 Task: Look for space in San Juan, Costa Rica from 6th June, 2023 to 8th June, 2023 for 2 adults in price range Rs.7000 to Rs.12000. Place can be private room with 1  bedroom having 2 beds and 1 bathroom. Property type can be house, flat, guest house. Booking option can be shelf check-in. Required host language is English.
Action: Mouse moved to (468, 93)
Screenshot: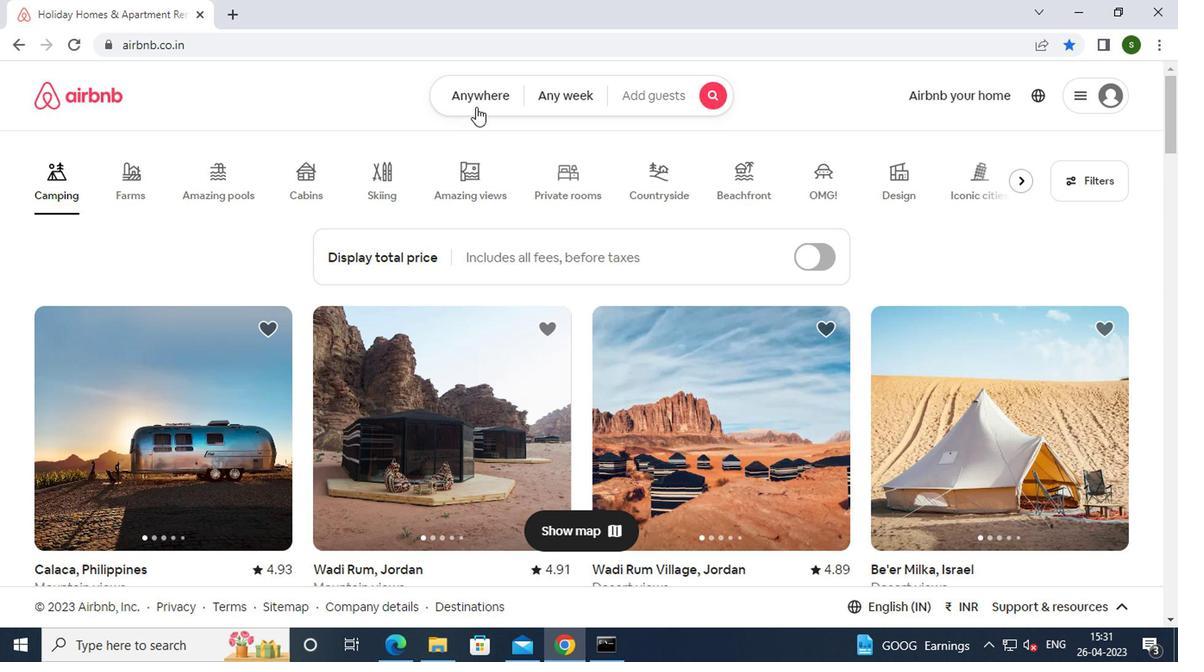 
Action: Mouse pressed left at (468, 93)
Screenshot: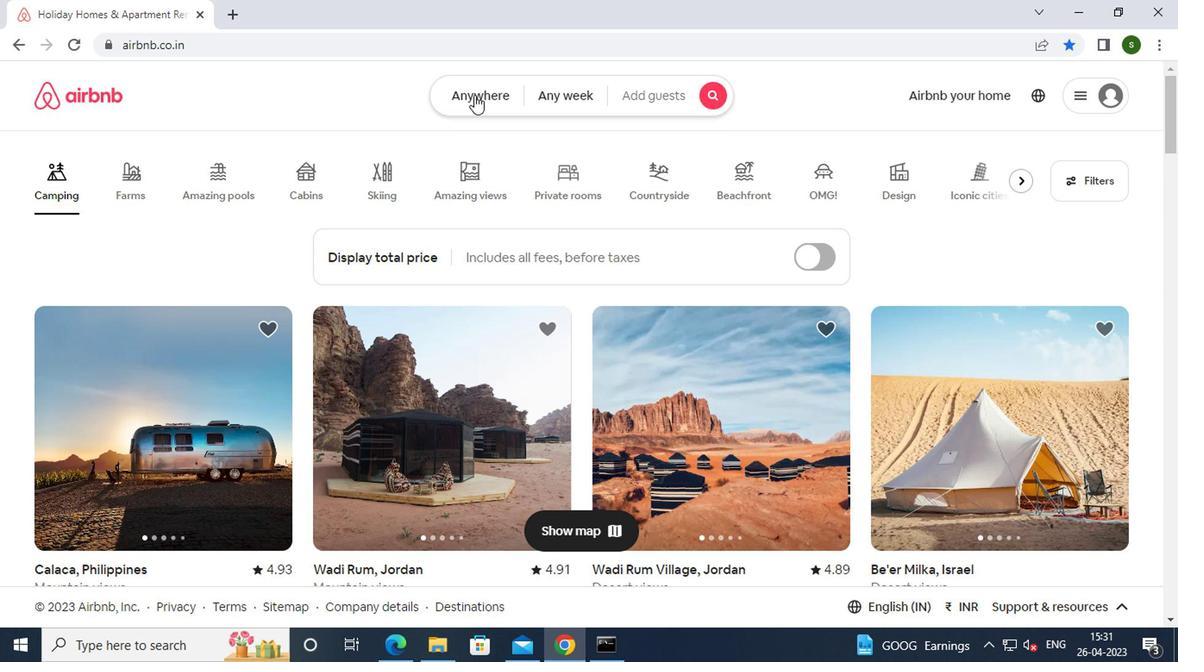 
Action: Mouse moved to (316, 171)
Screenshot: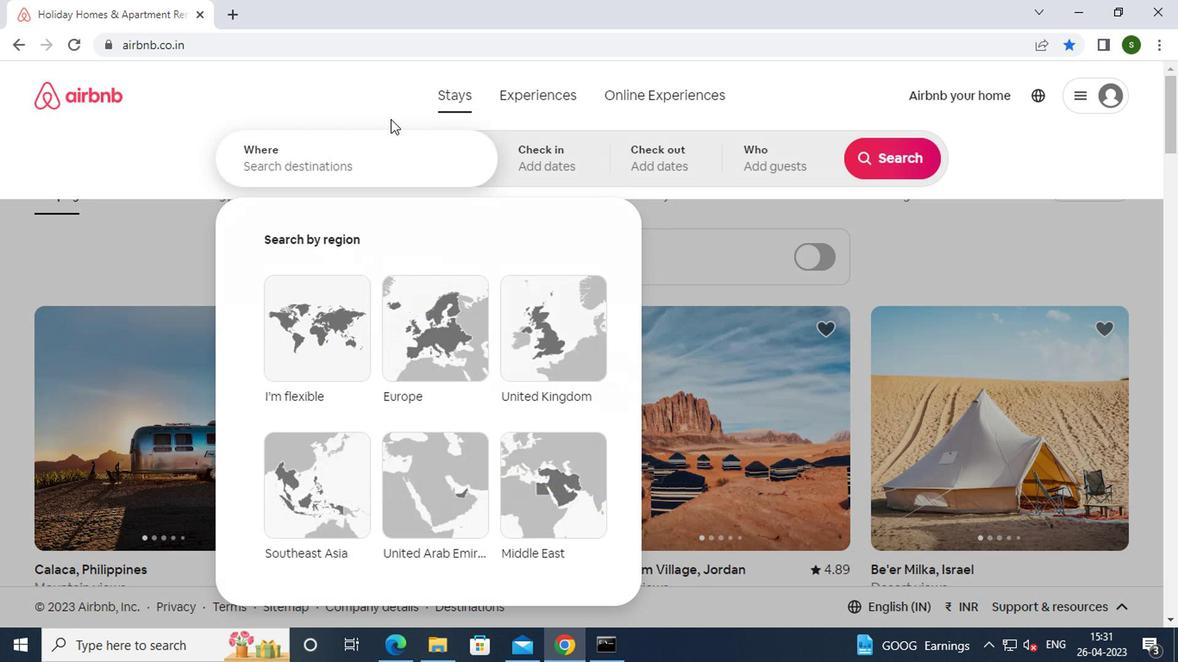 
Action: Mouse pressed left at (316, 171)
Screenshot: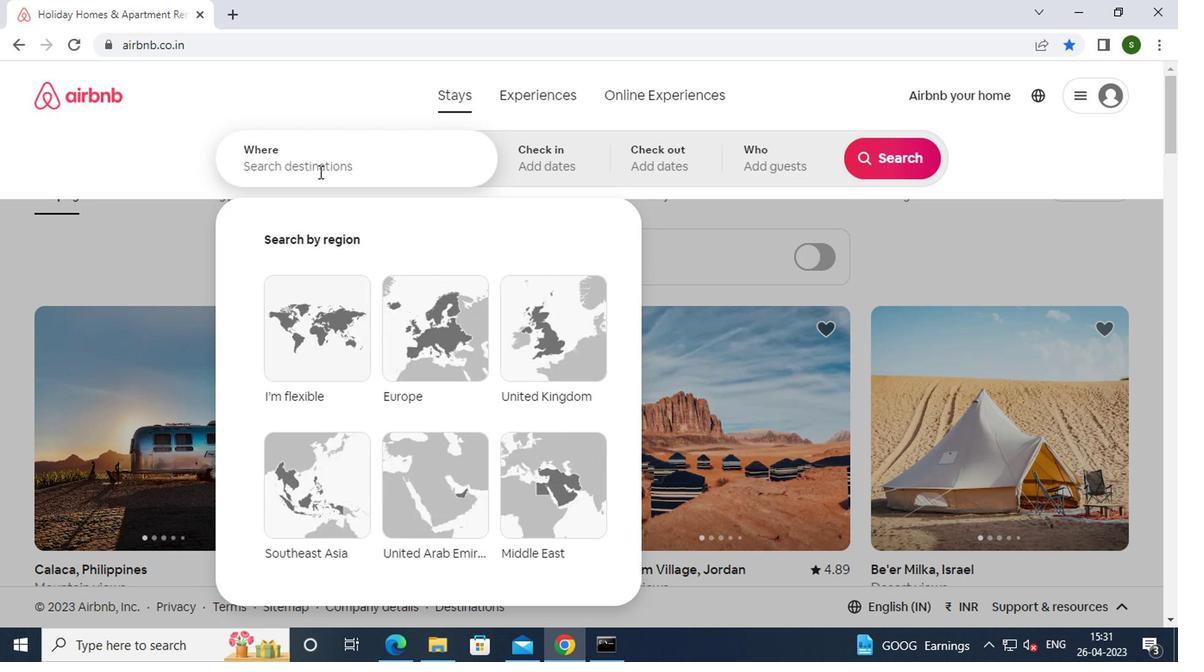 
Action: Key pressed s<Key.caps_lock>an<Key.space><Key.caps_lock>j<Key.caps_lock>uan<Key.space>,<Key.space><Key.caps_lock>c<Key.caps_lock>osta<Key.space><Key.caps_lock>
Screenshot: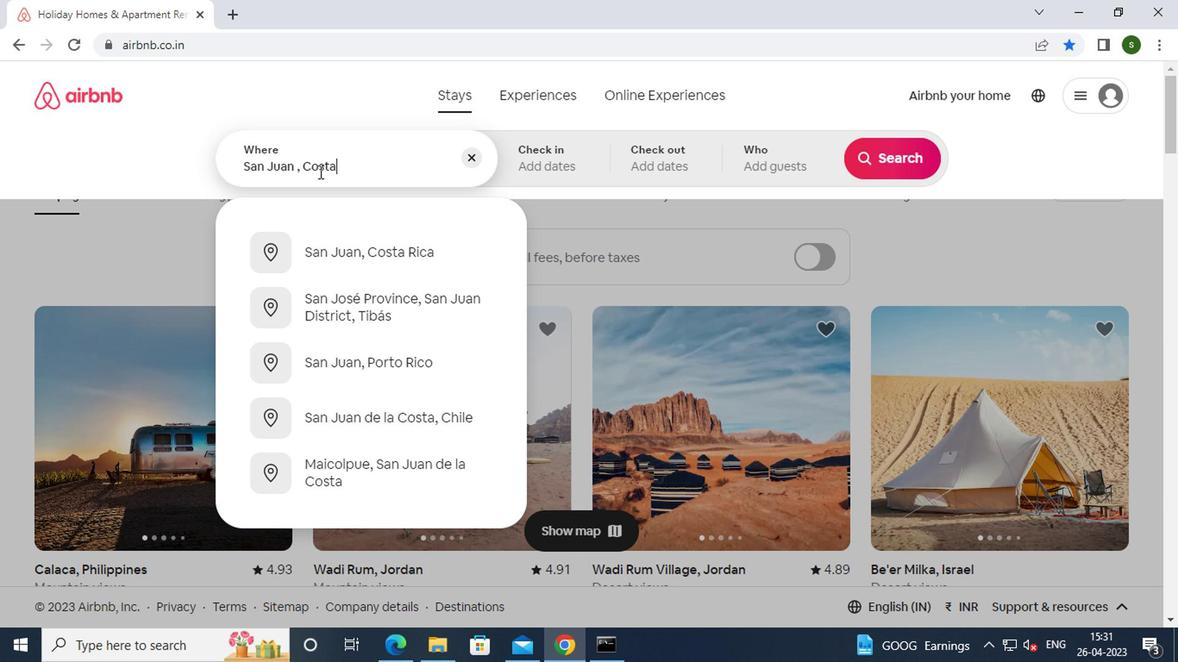 
Action: Mouse moved to (411, 263)
Screenshot: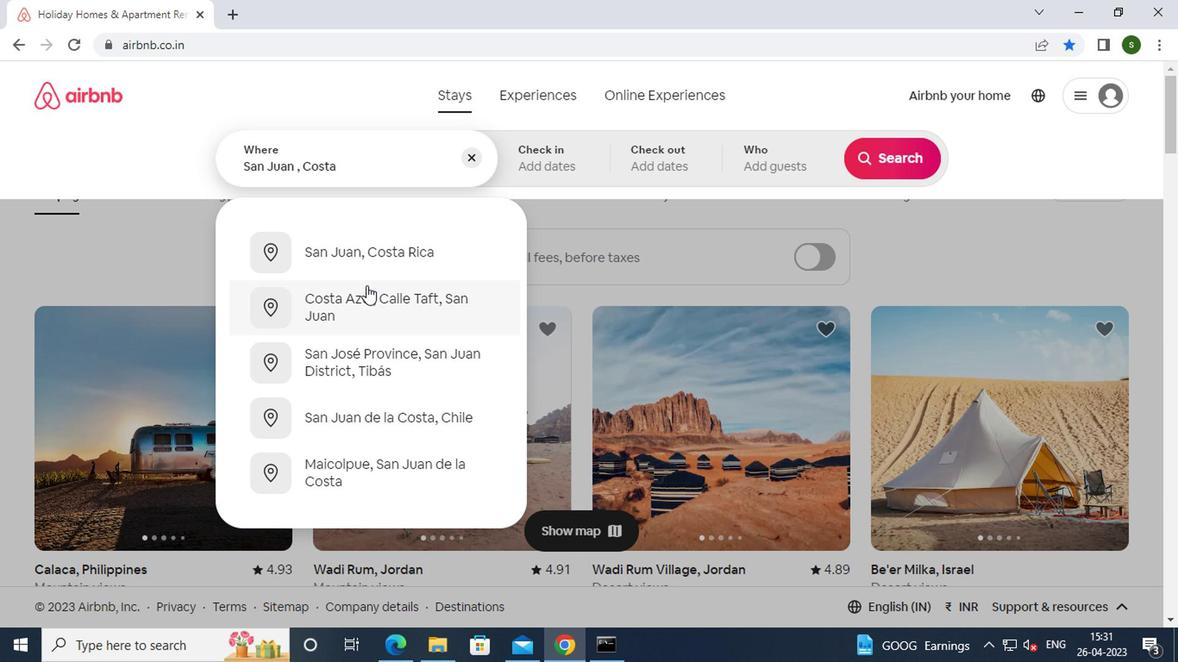 
Action: Mouse pressed left at (411, 263)
Screenshot: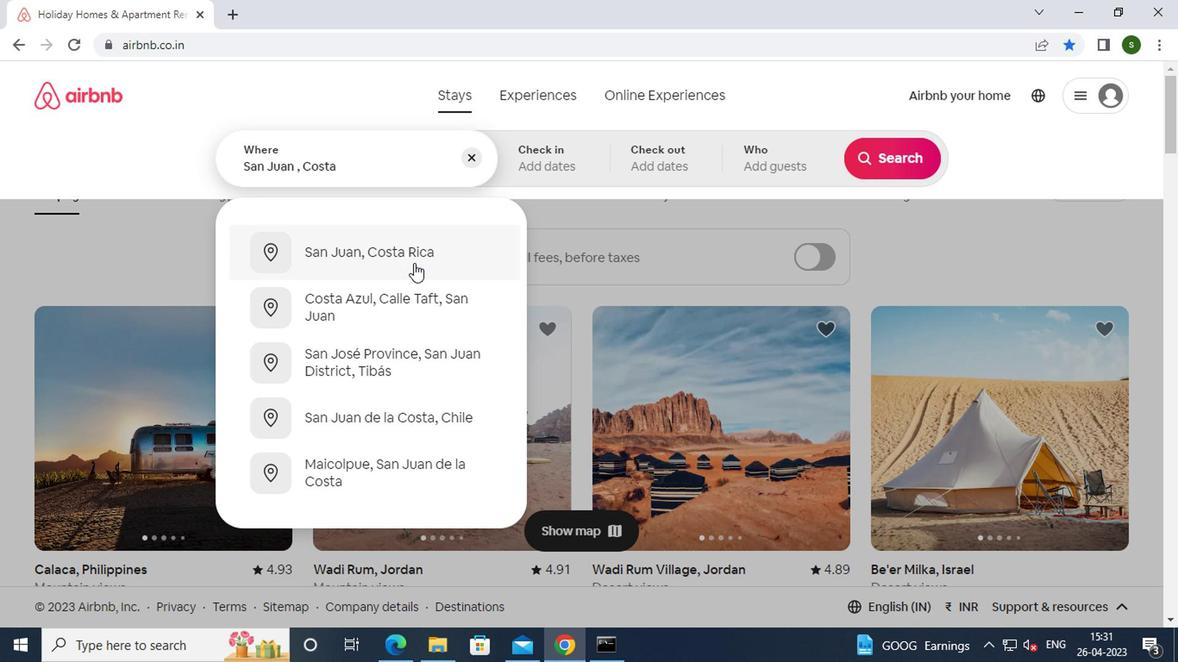 
Action: Mouse moved to (877, 303)
Screenshot: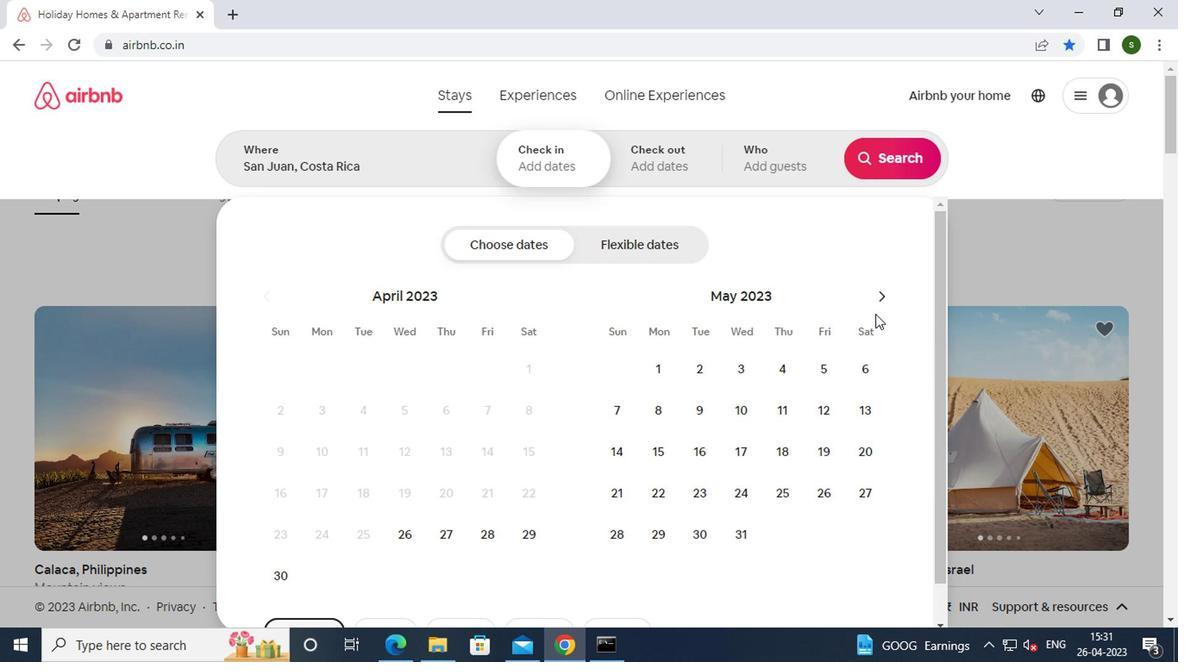 
Action: Mouse pressed left at (877, 303)
Screenshot: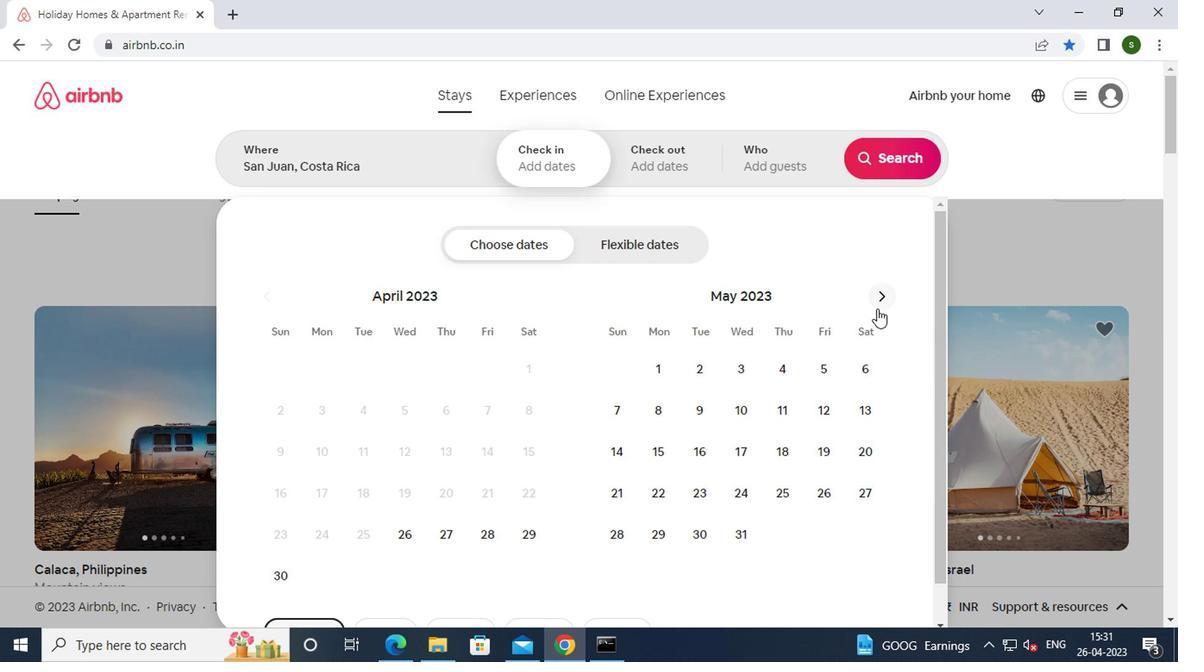 
Action: Mouse moved to (696, 414)
Screenshot: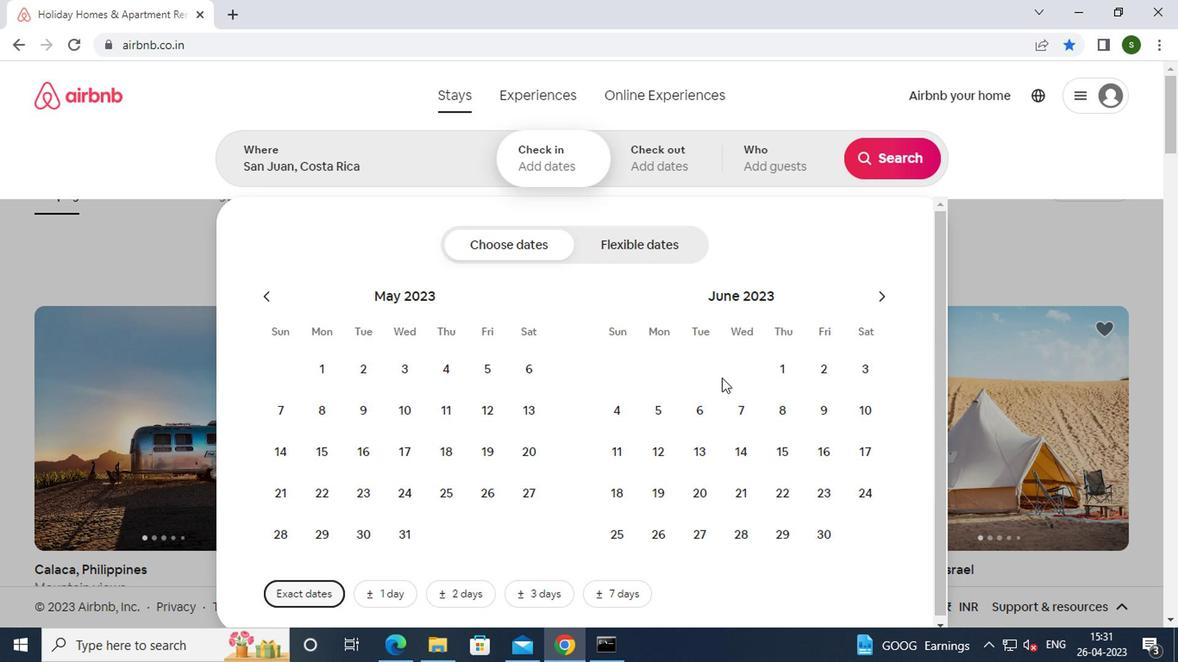 
Action: Mouse pressed left at (696, 414)
Screenshot: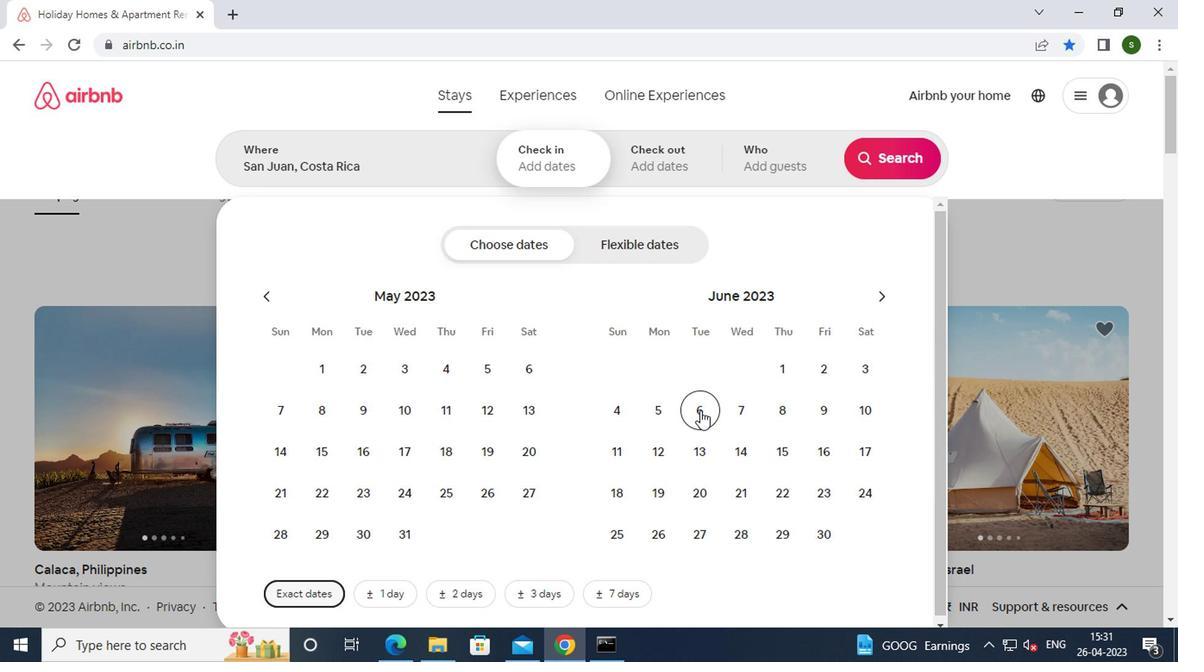 
Action: Mouse moved to (770, 416)
Screenshot: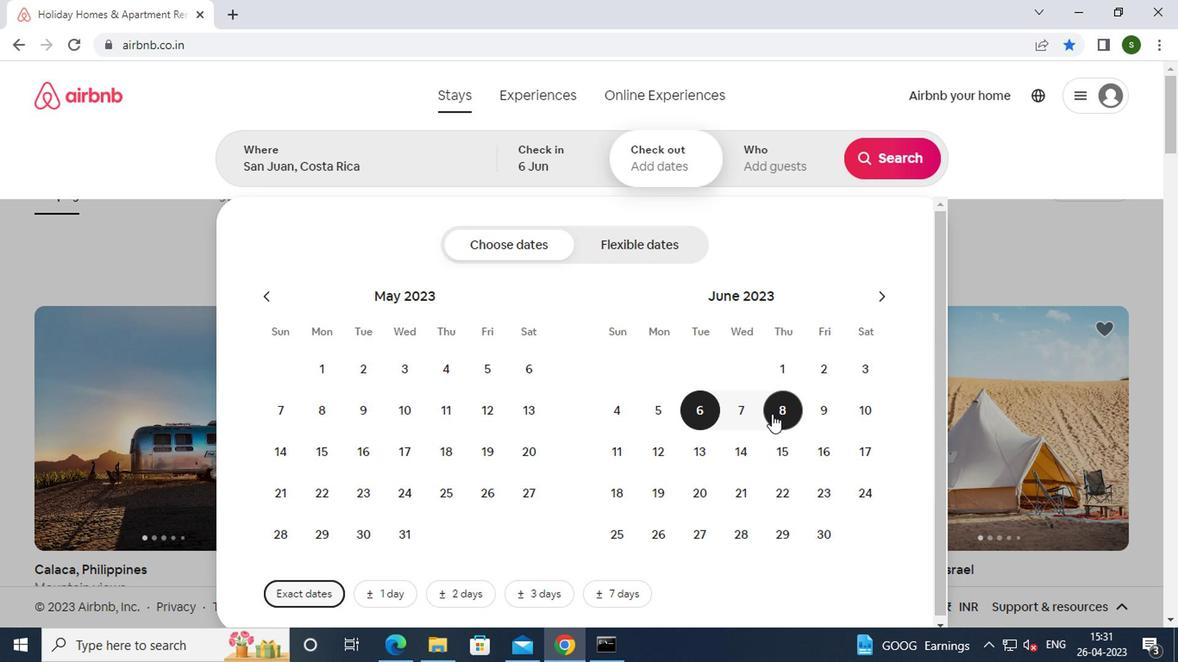 
Action: Mouse pressed left at (770, 416)
Screenshot: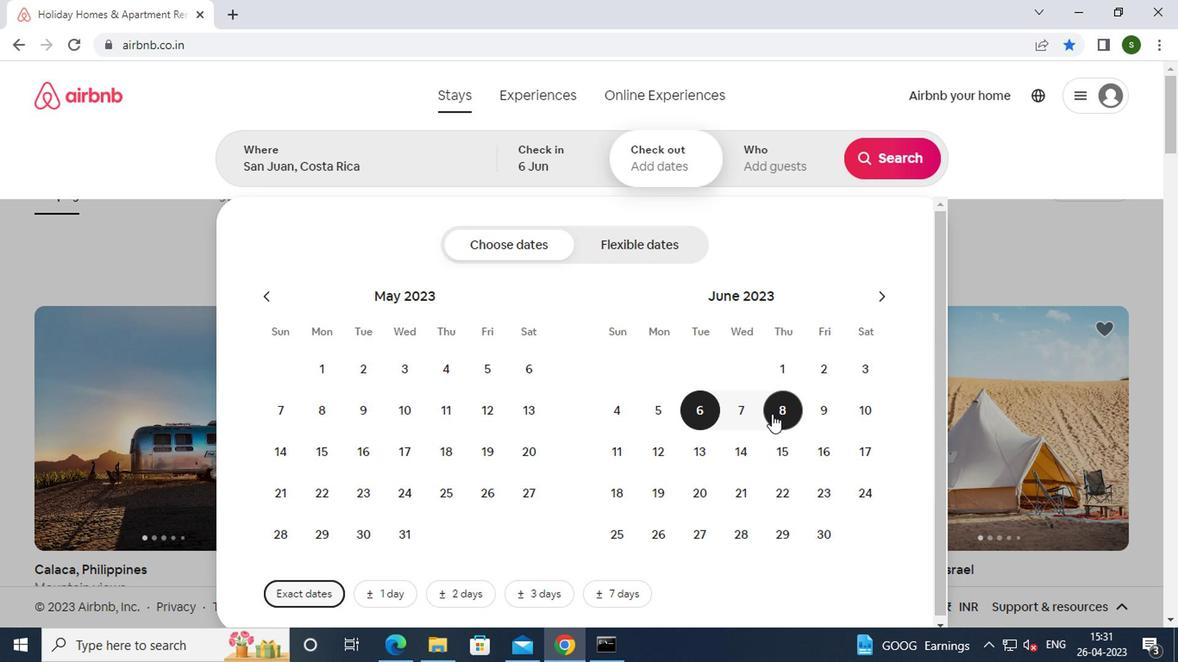 
Action: Mouse moved to (796, 166)
Screenshot: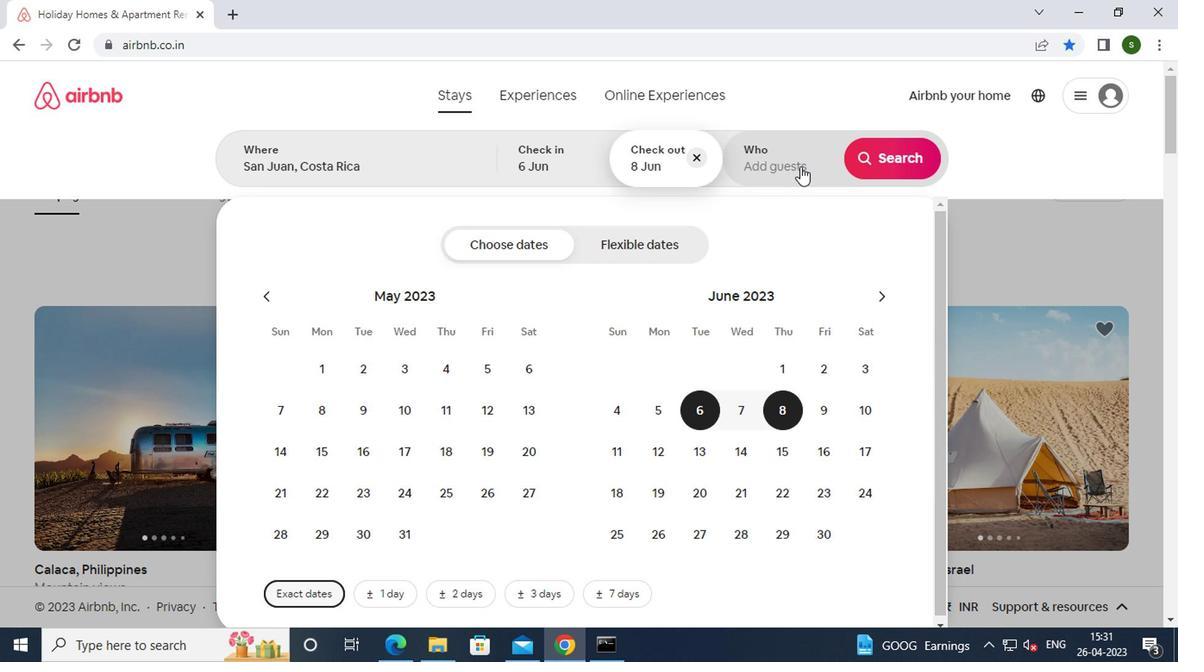 
Action: Mouse pressed left at (796, 166)
Screenshot: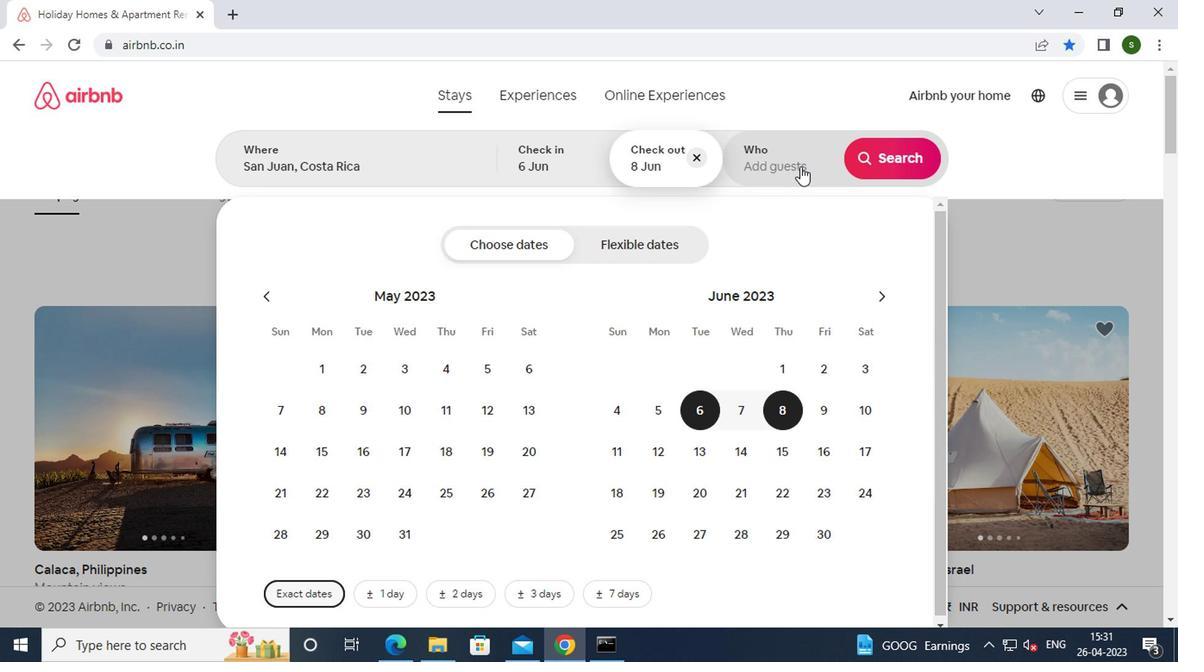 
Action: Mouse moved to (895, 247)
Screenshot: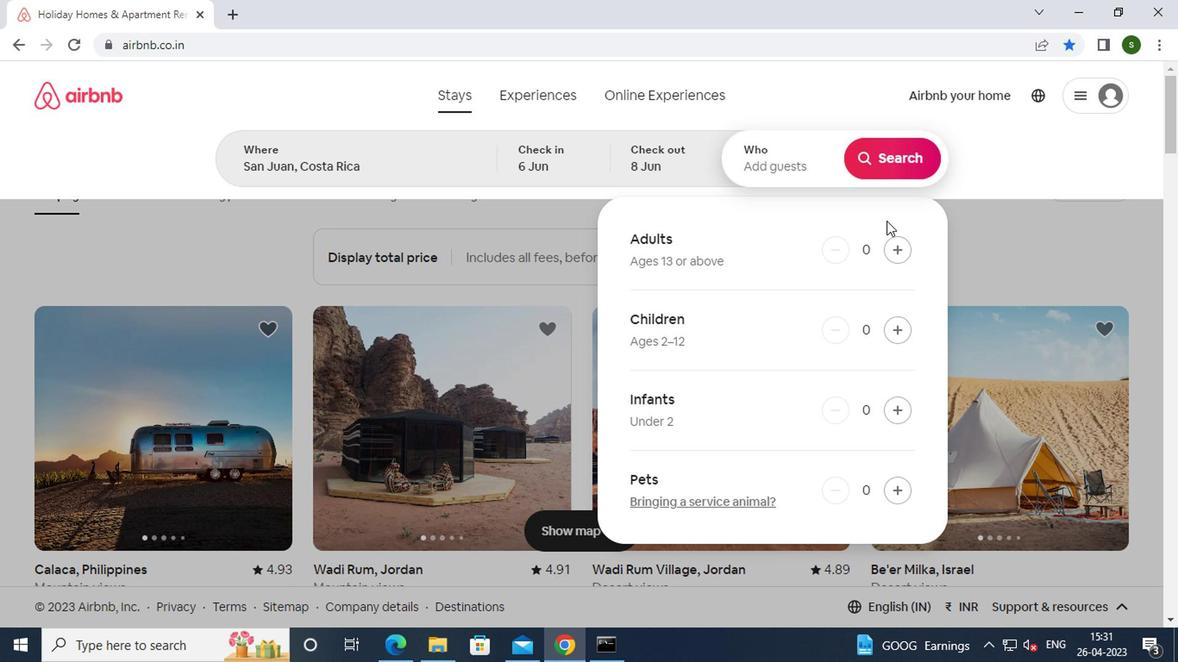 
Action: Mouse pressed left at (895, 247)
Screenshot: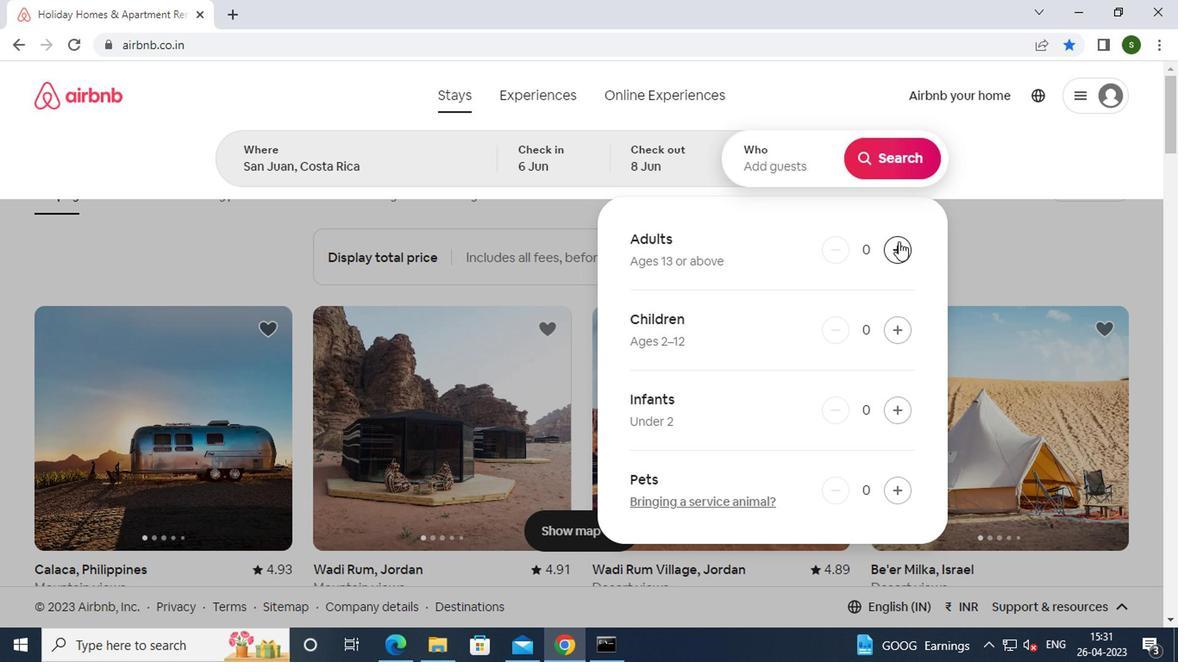 
Action: Mouse pressed left at (895, 247)
Screenshot: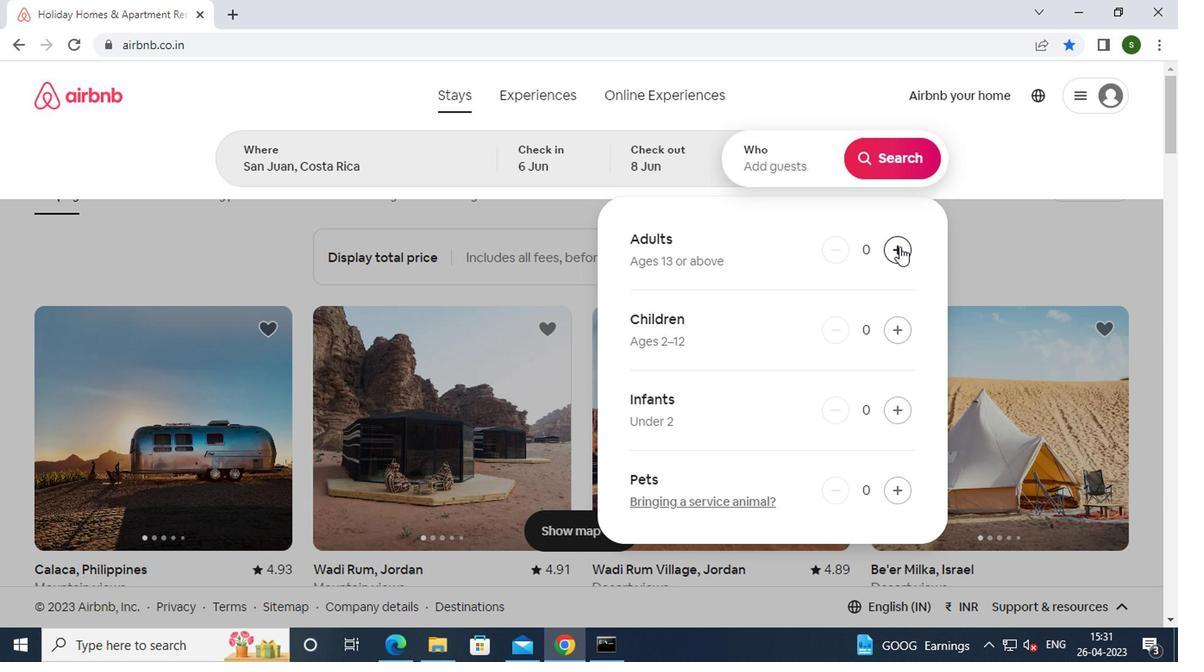 
Action: Mouse moved to (888, 152)
Screenshot: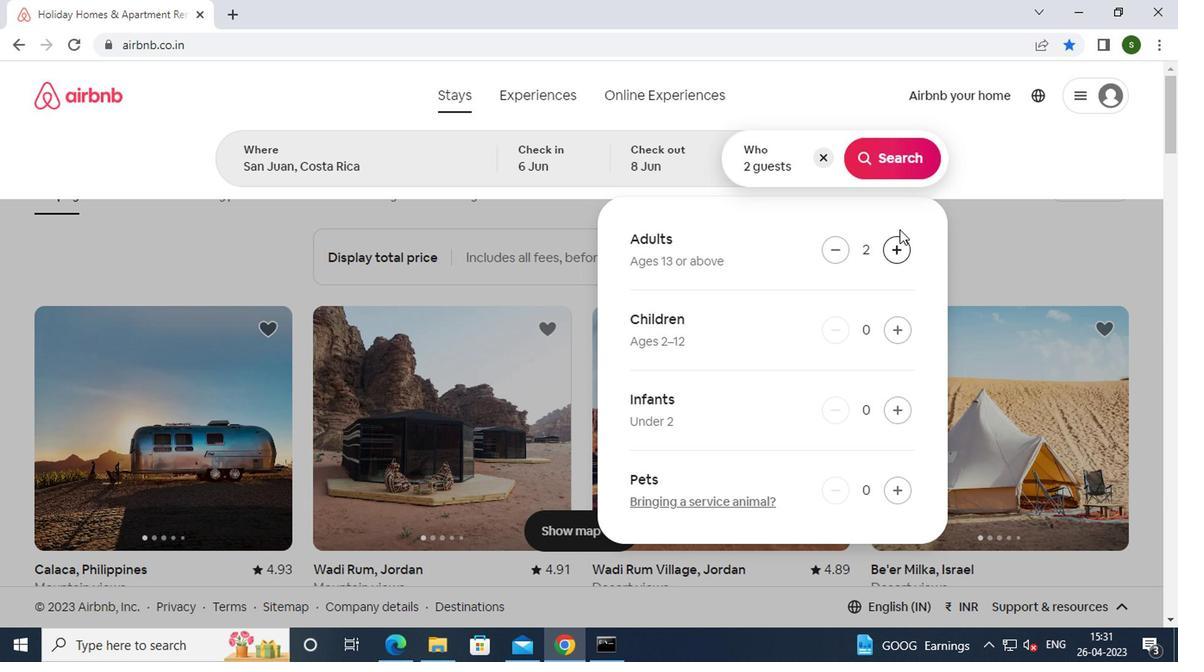 
Action: Mouse pressed left at (888, 152)
Screenshot: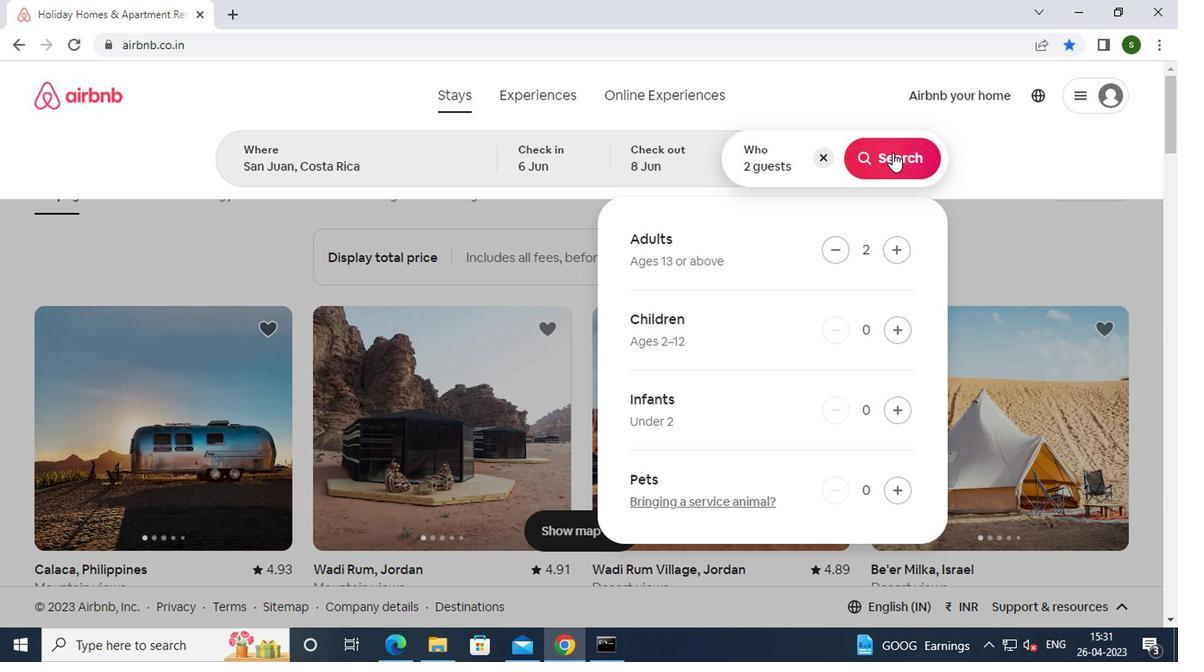 
Action: Mouse moved to (1124, 168)
Screenshot: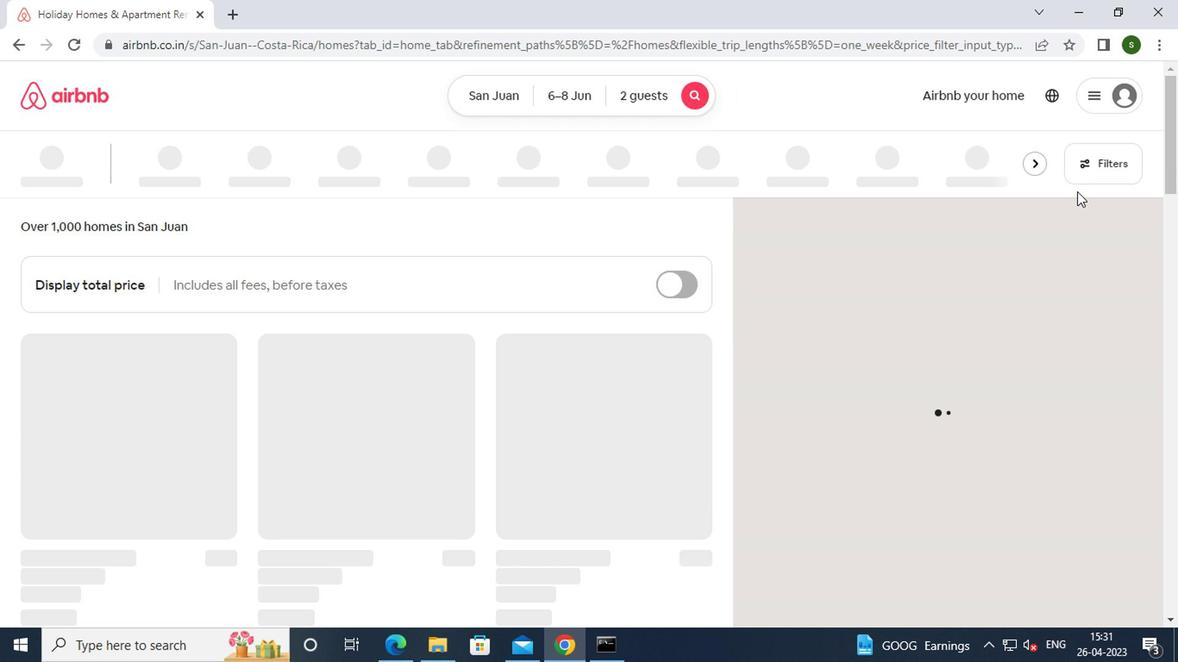 
Action: Mouse pressed left at (1124, 168)
Screenshot: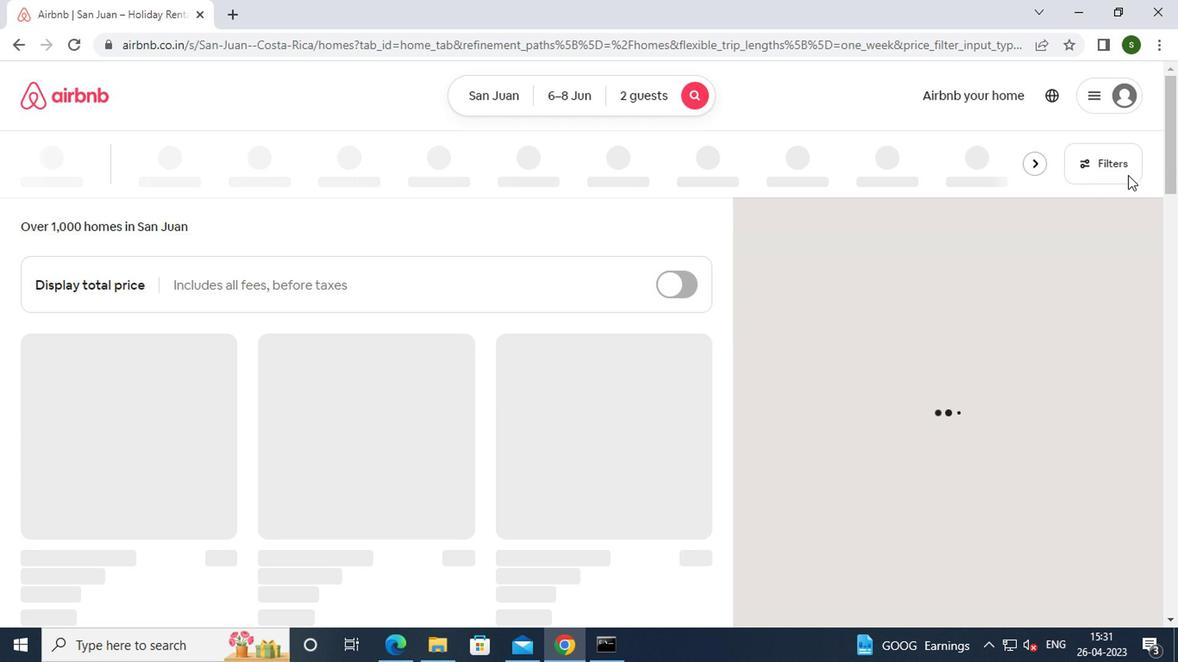 
Action: Mouse moved to (518, 393)
Screenshot: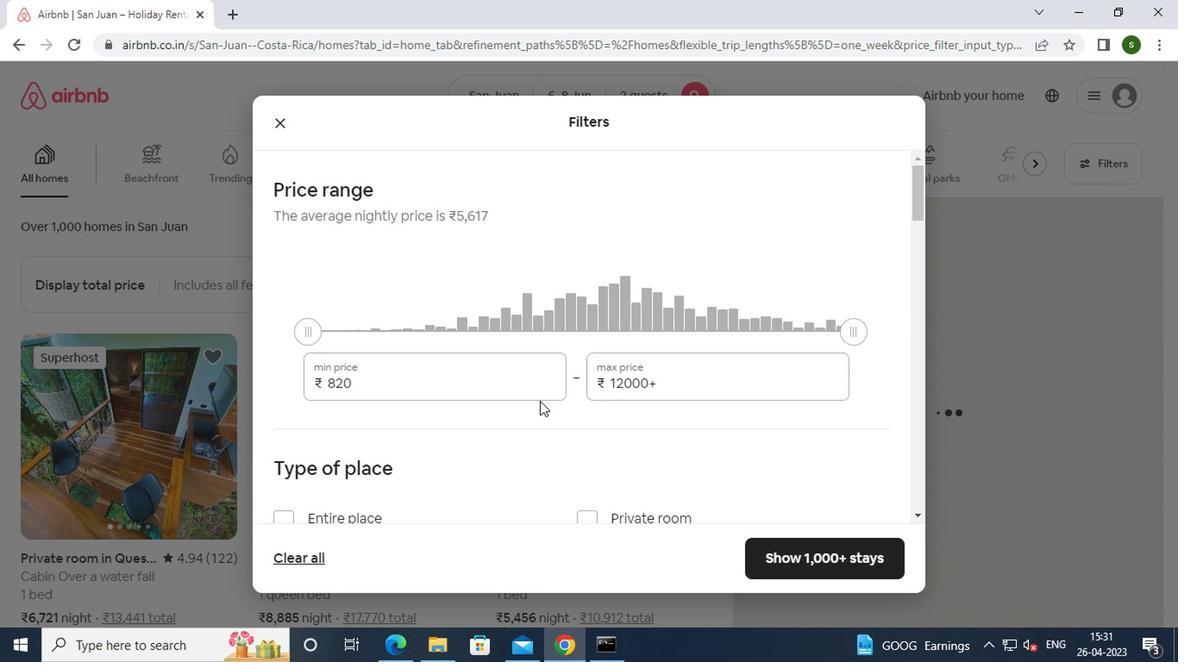 
Action: Mouse pressed left at (518, 393)
Screenshot: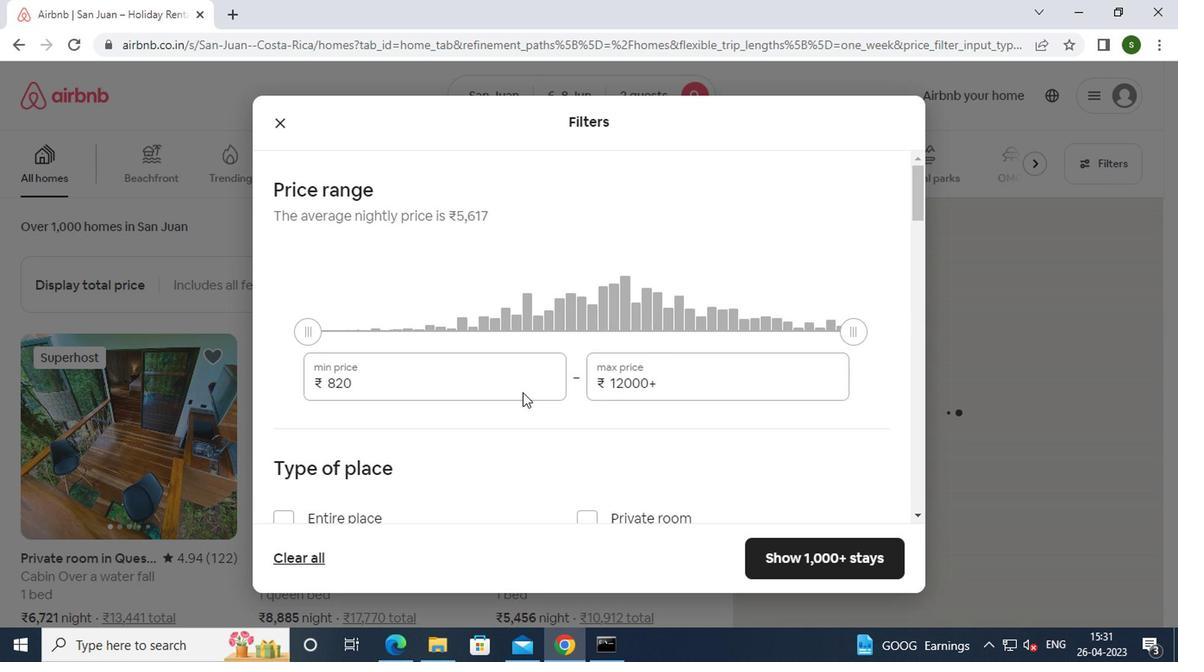 
Action: Mouse moved to (518, 387)
Screenshot: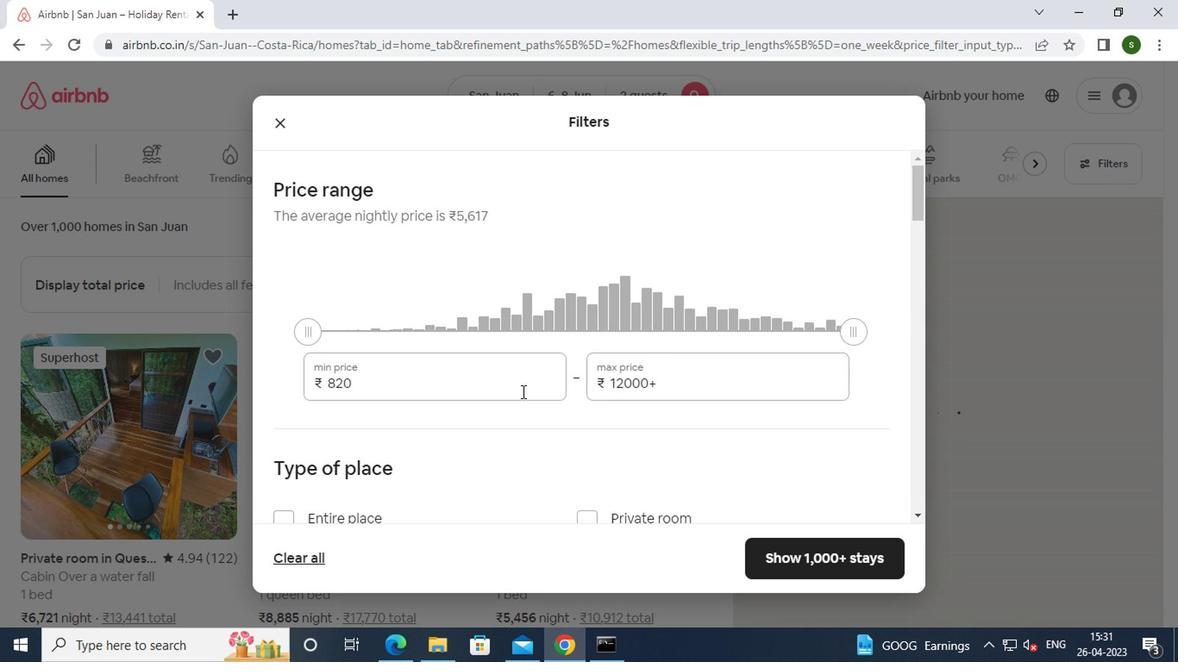 
Action: Key pressed <Key.backspace><Key.backspace><Key.backspace><Key.backspace><Key.backspace><Key.backspace>7000
Screenshot: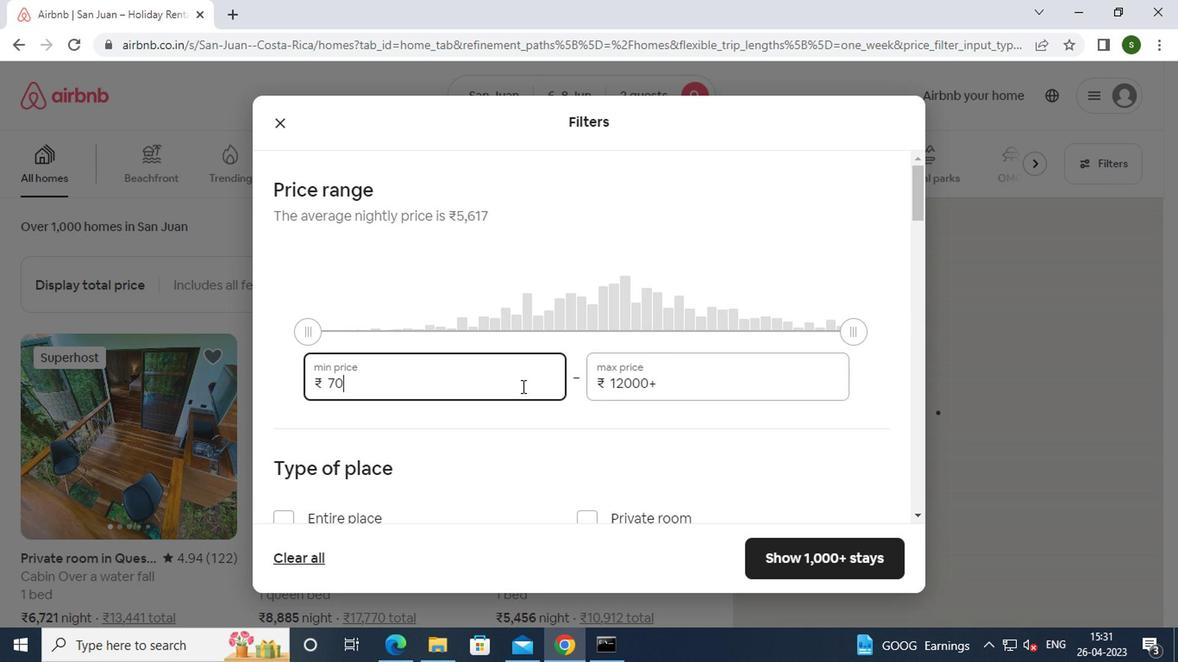 
Action: Mouse moved to (683, 391)
Screenshot: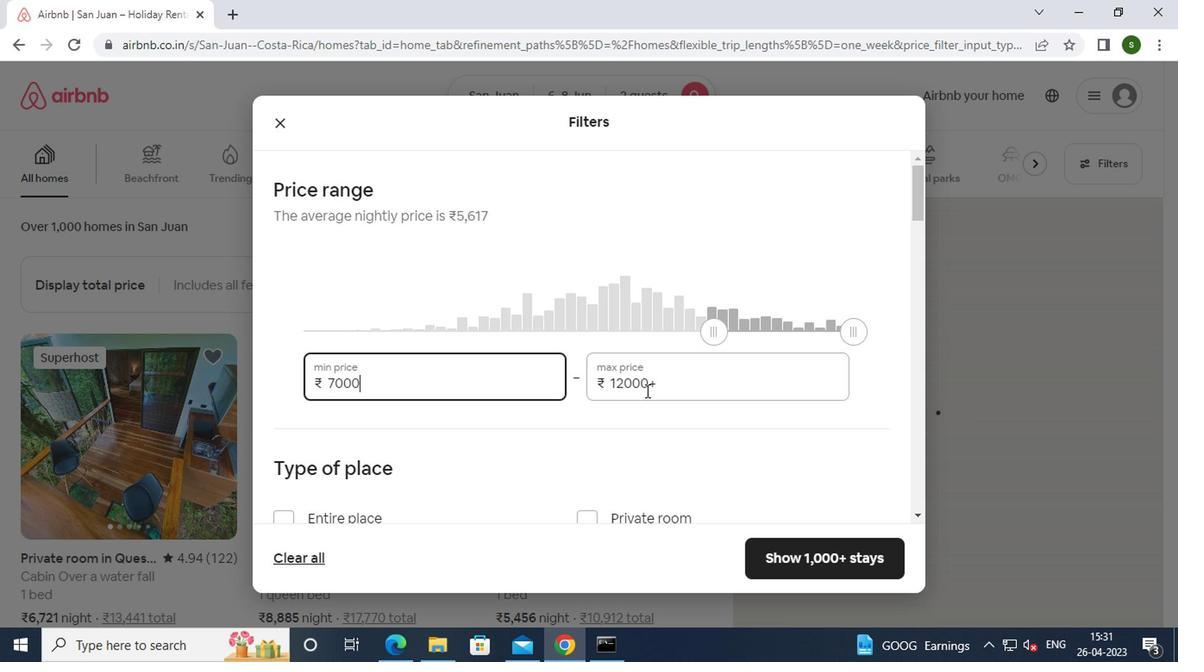 
Action: Mouse pressed left at (683, 391)
Screenshot: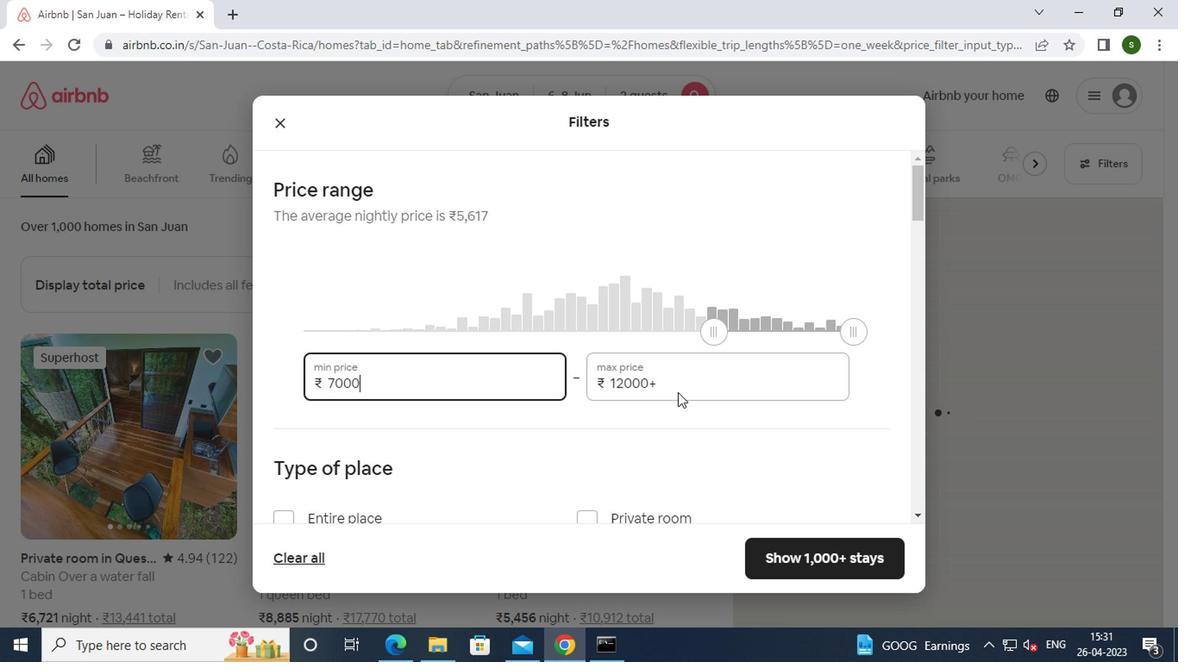 
Action: Key pressed <Key.backspace><Key.backspace><Key.backspace><Key.backspace><Key.backspace><Key.backspace><Key.backspace><Key.backspace><Key.backspace><Key.backspace><Key.backspace><Key.backspace><Key.backspace>12000
Screenshot: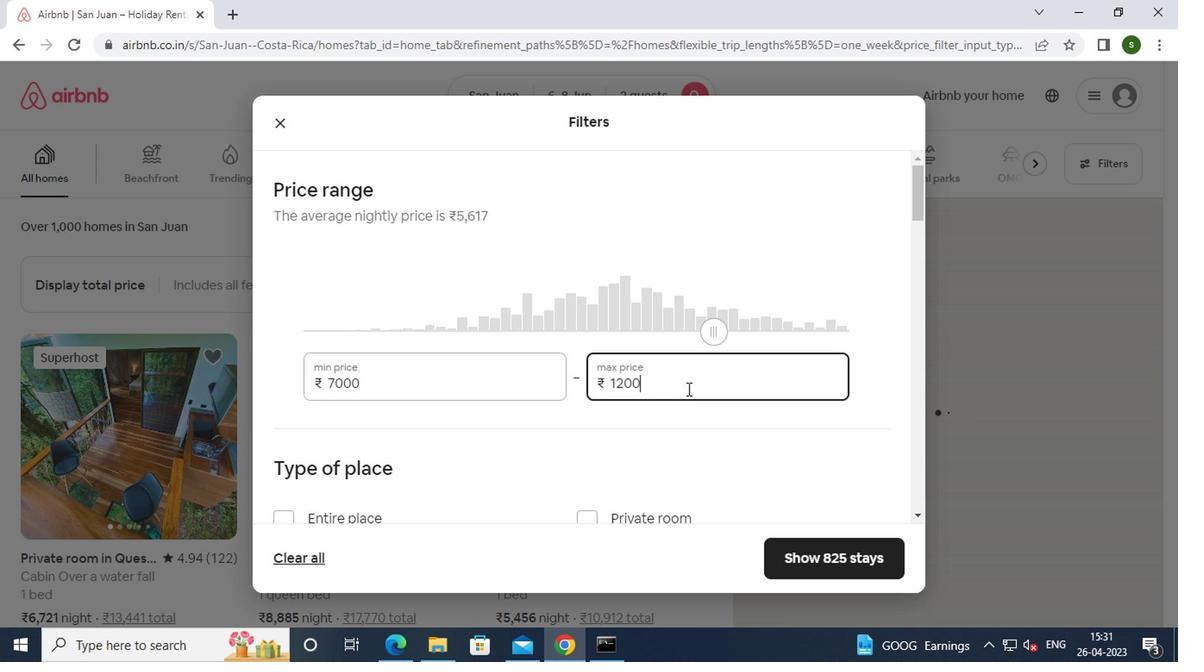 
Action: Mouse moved to (521, 424)
Screenshot: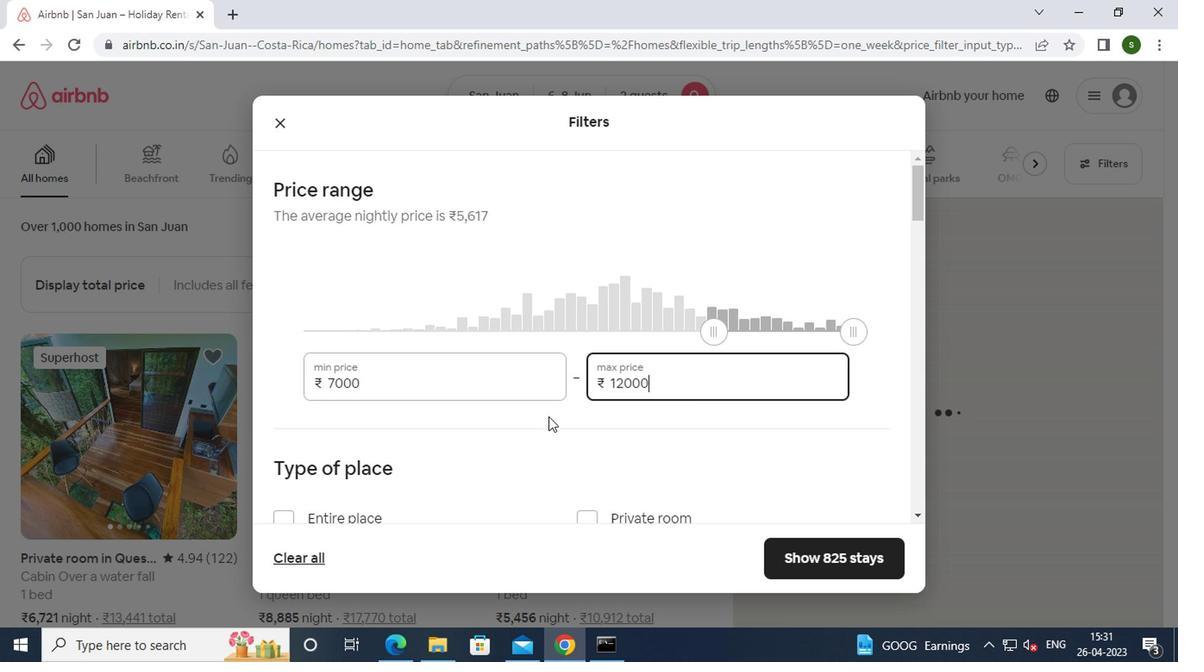 
Action: Mouse scrolled (521, 423) with delta (0, -1)
Screenshot: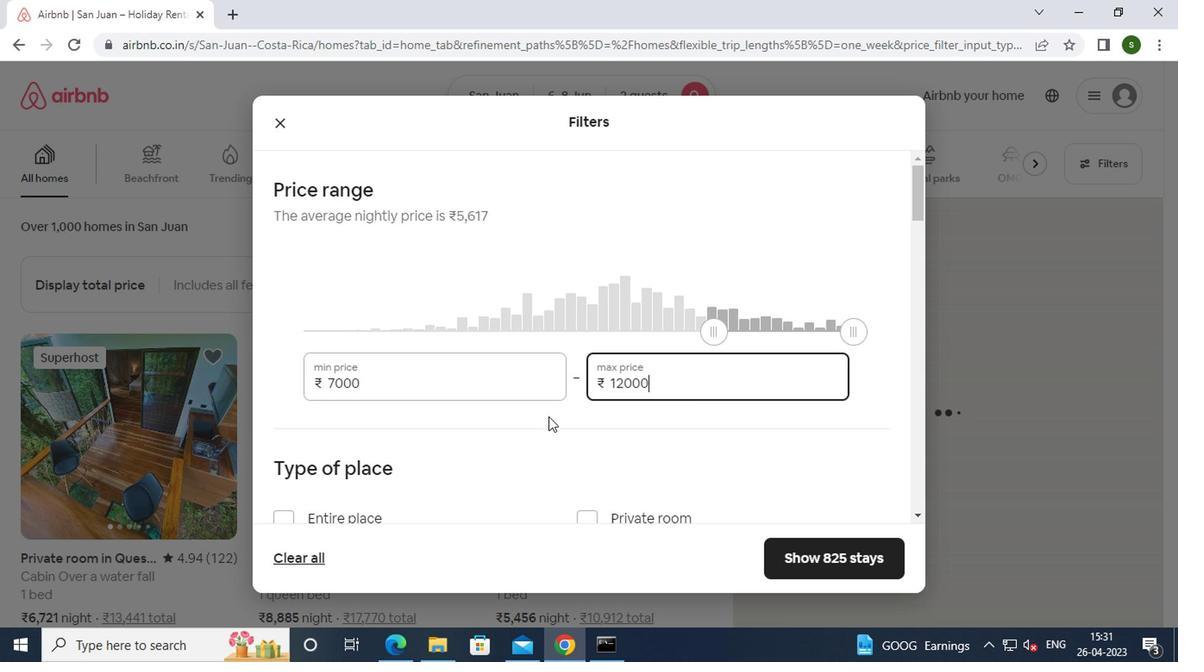
Action: Mouse moved to (518, 425)
Screenshot: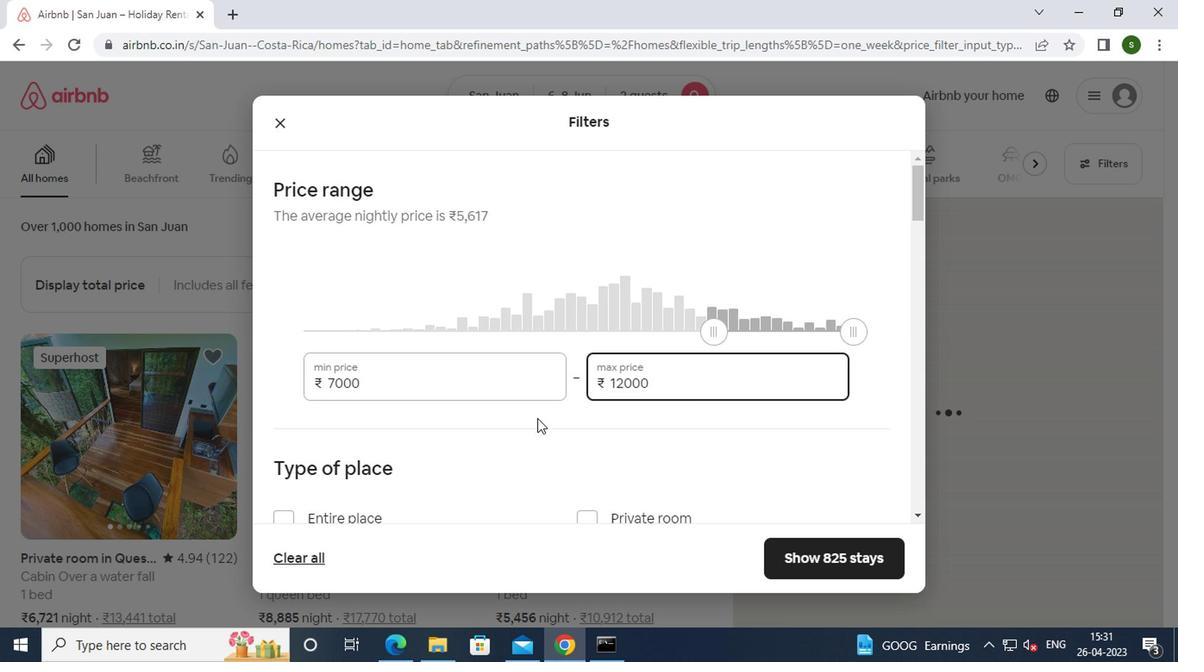 
Action: Mouse scrolled (518, 424) with delta (0, 0)
Screenshot: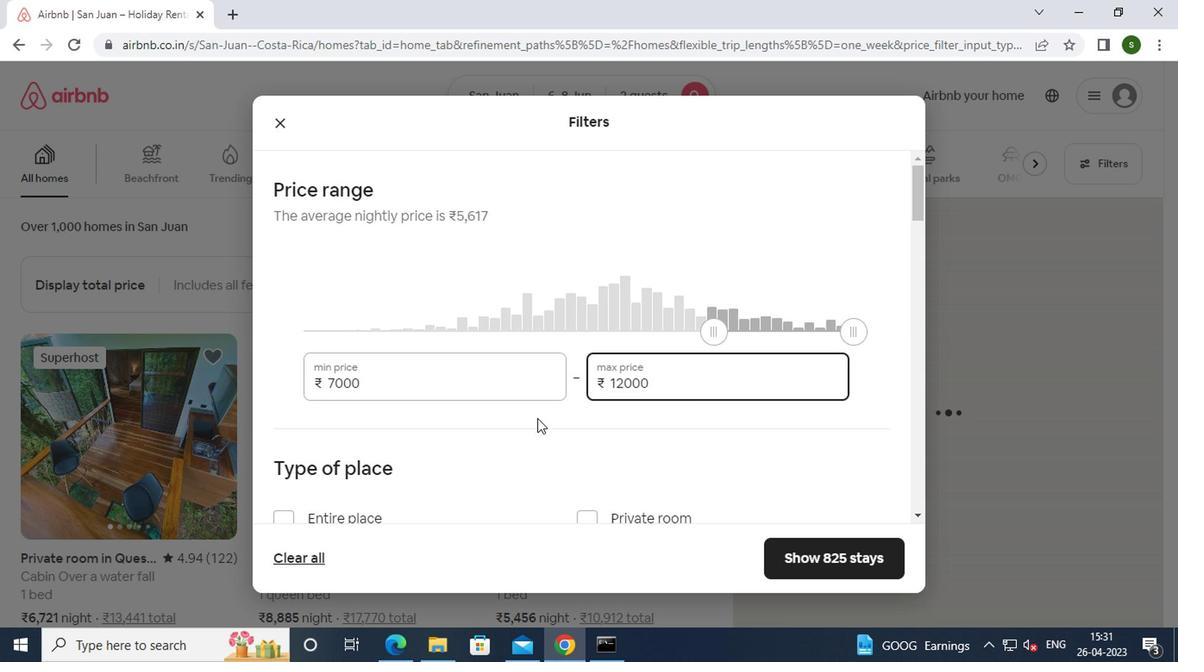
Action: Mouse moved to (578, 347)
Screenshot: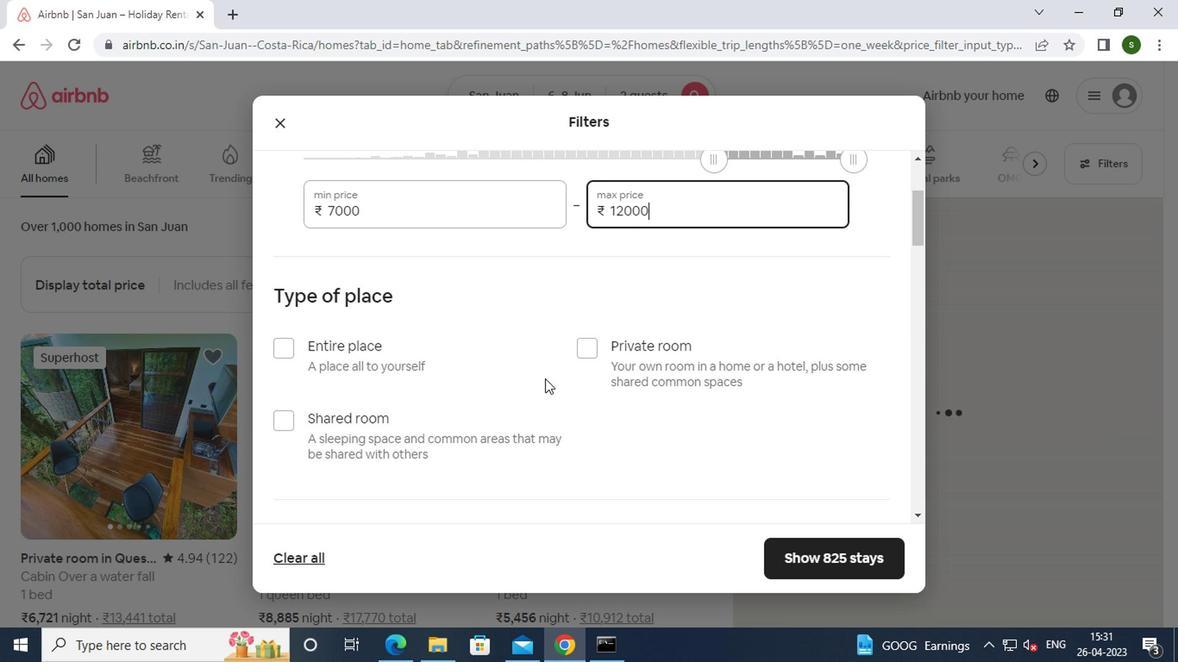 
Action: Mouse pressed left at (578, 347)
Screenshot: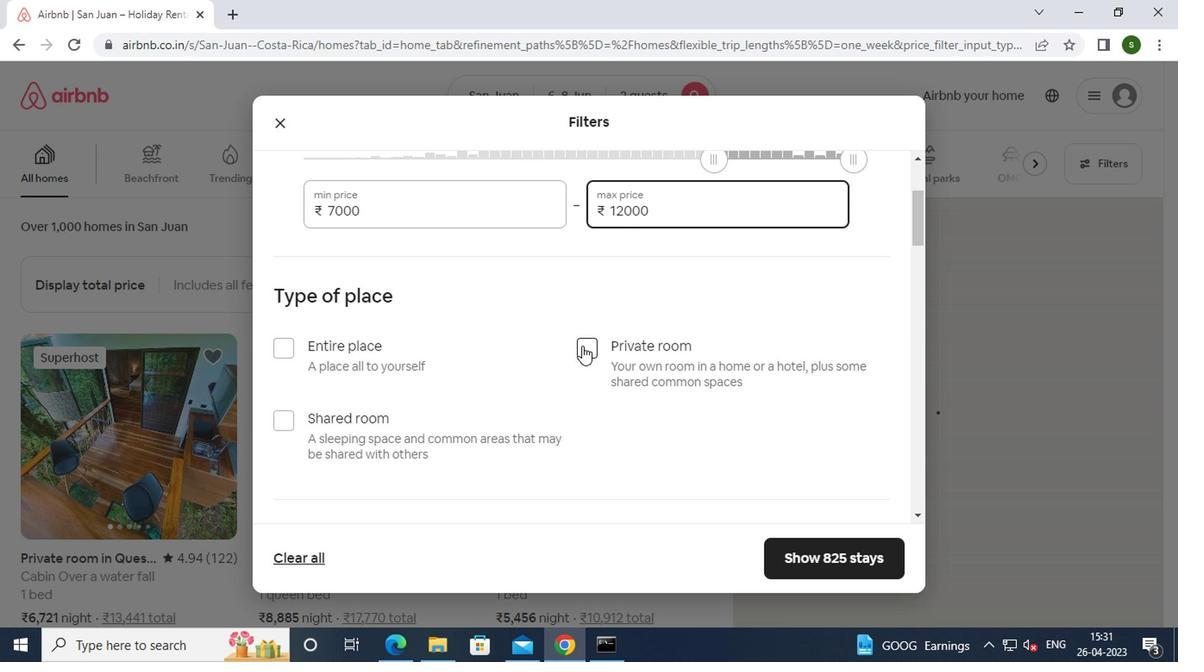 
Action: Mouse moved to (532, 362)
Screenshot: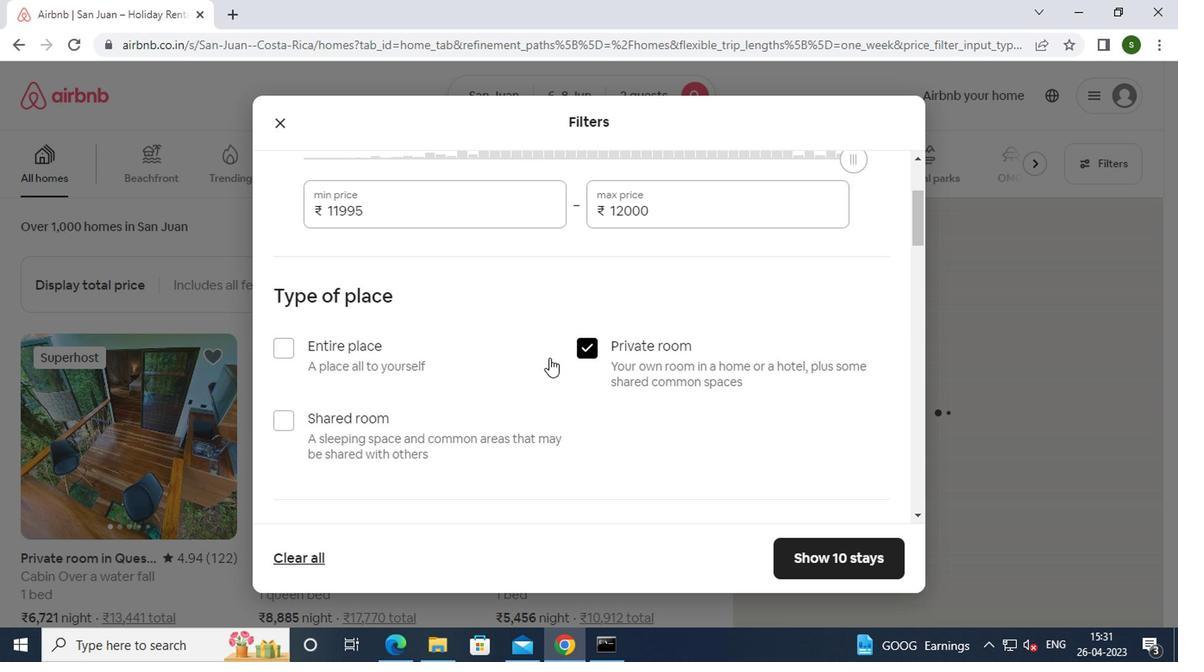 
Action: Mouse scrolled (532, 362) with delta (0, 0)
Screenshot: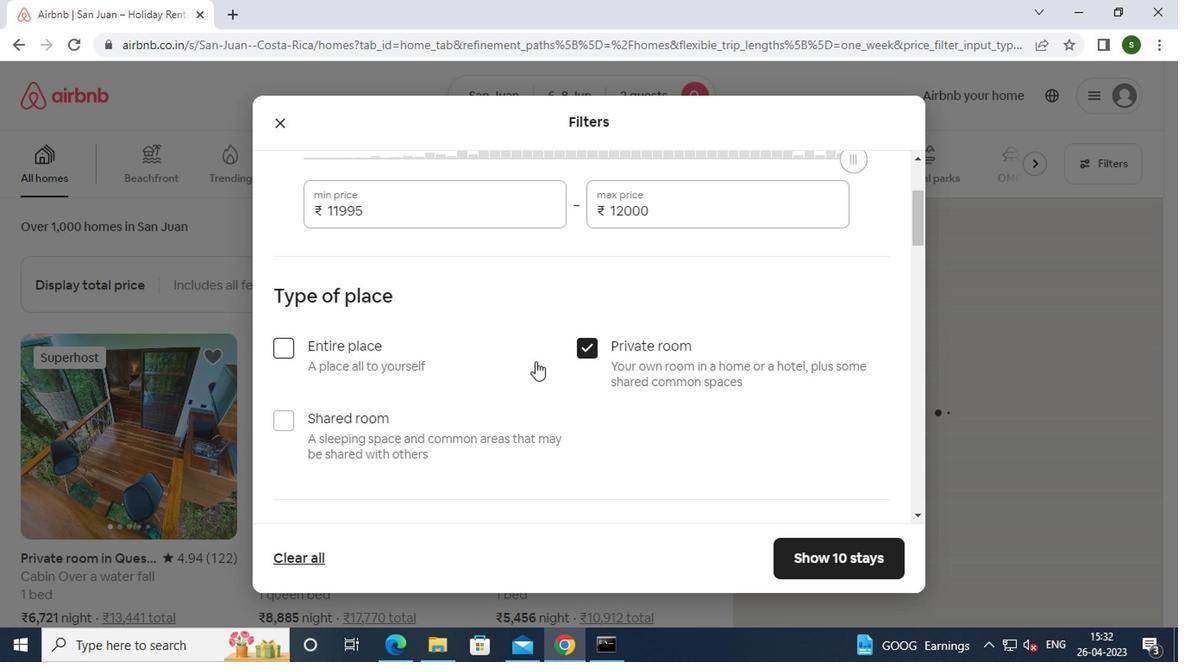 
Action: Mouse scrolled (532, 362) with delta (0, 0)
Screenshot: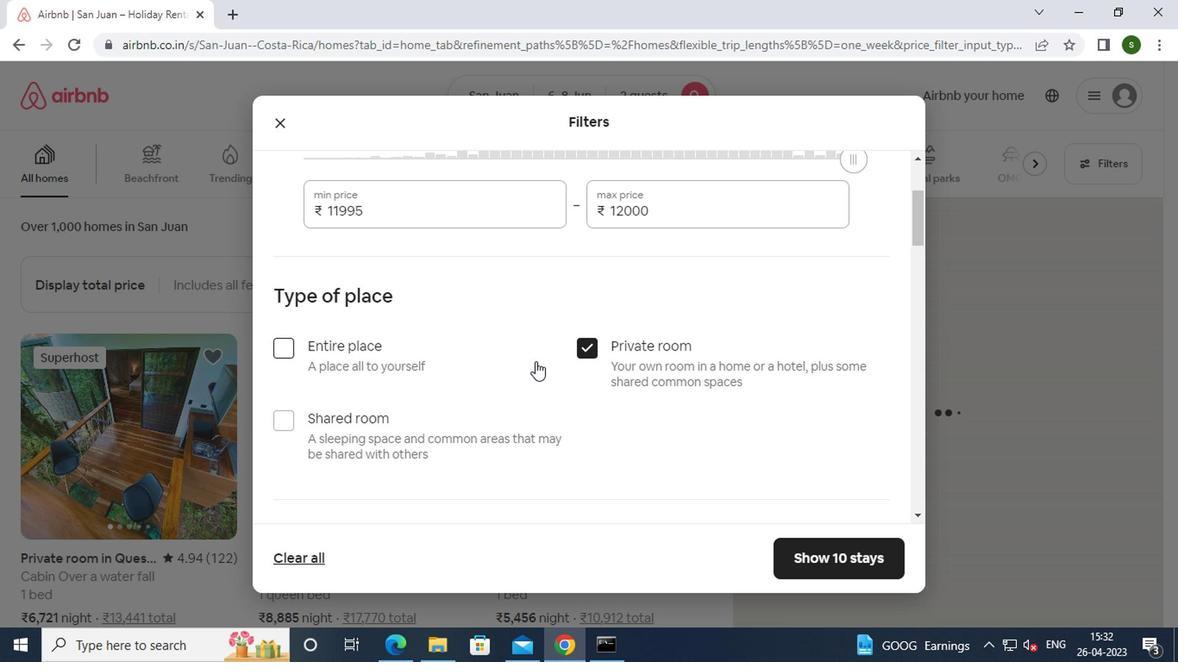 
Action: Mouse scrolled (532, 362) with delta (0, 0)
Screenshot: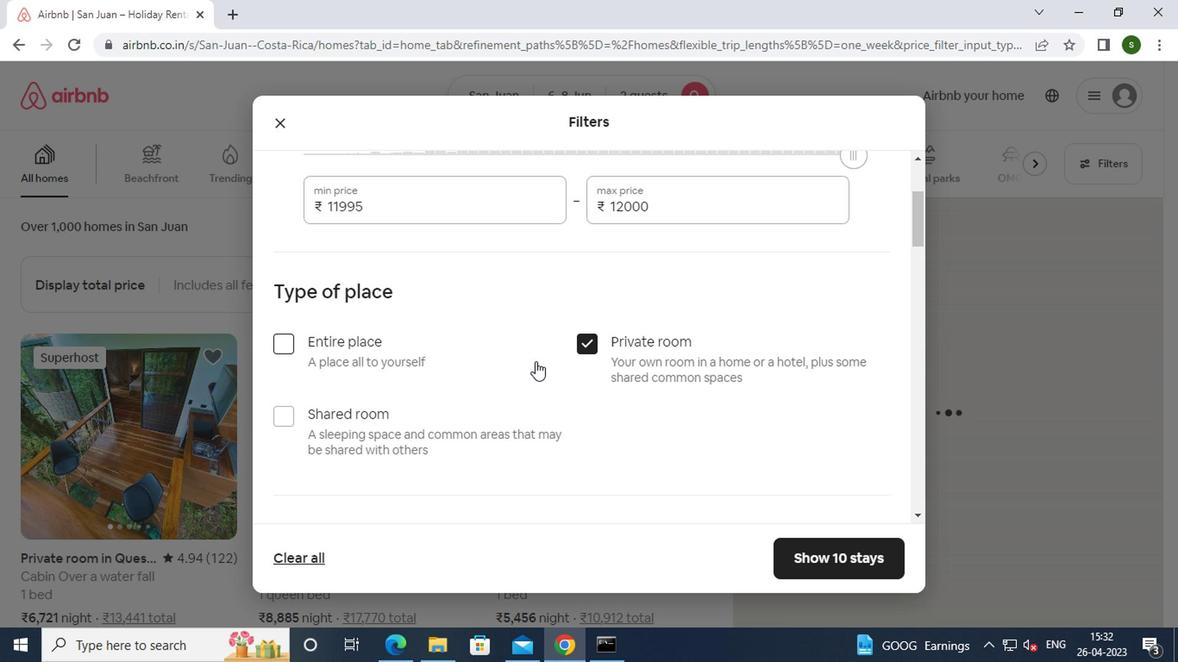
Action: Mouse moved to (365, 370)
Screenshot: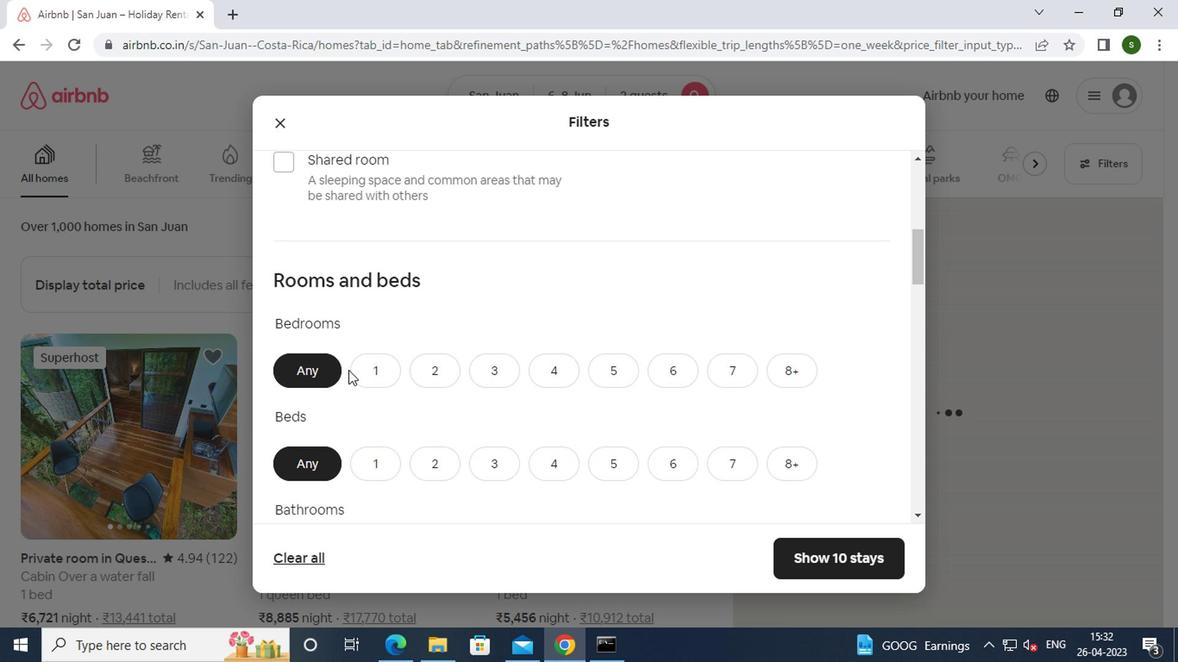 
Action: Mouse pressed left at (365, 370)
Screenshot: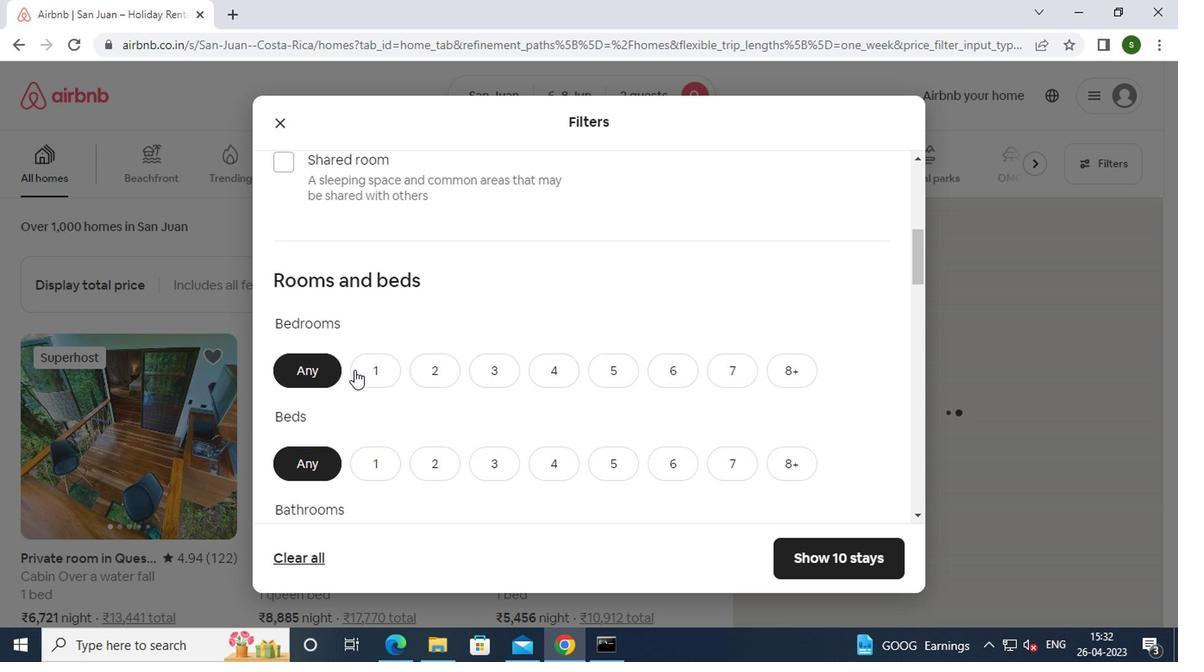 
Action: Mouse moved to (415, 460)
Screenshot: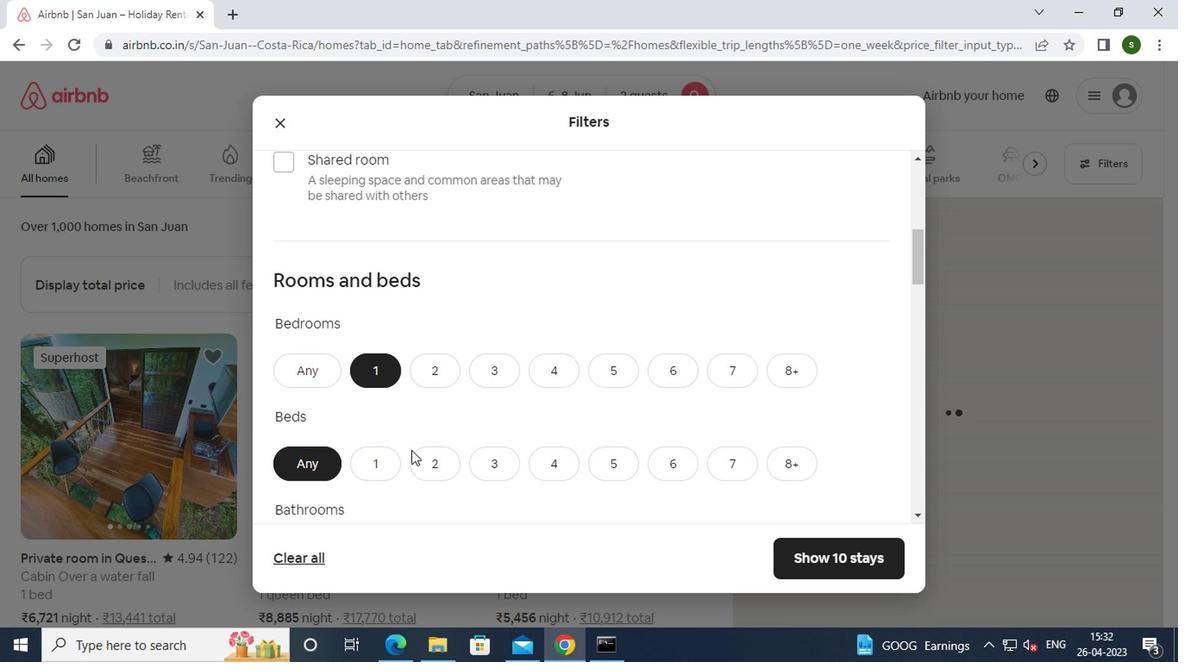 
Action: Mouse pressed left at (415, 460)
Screenshot: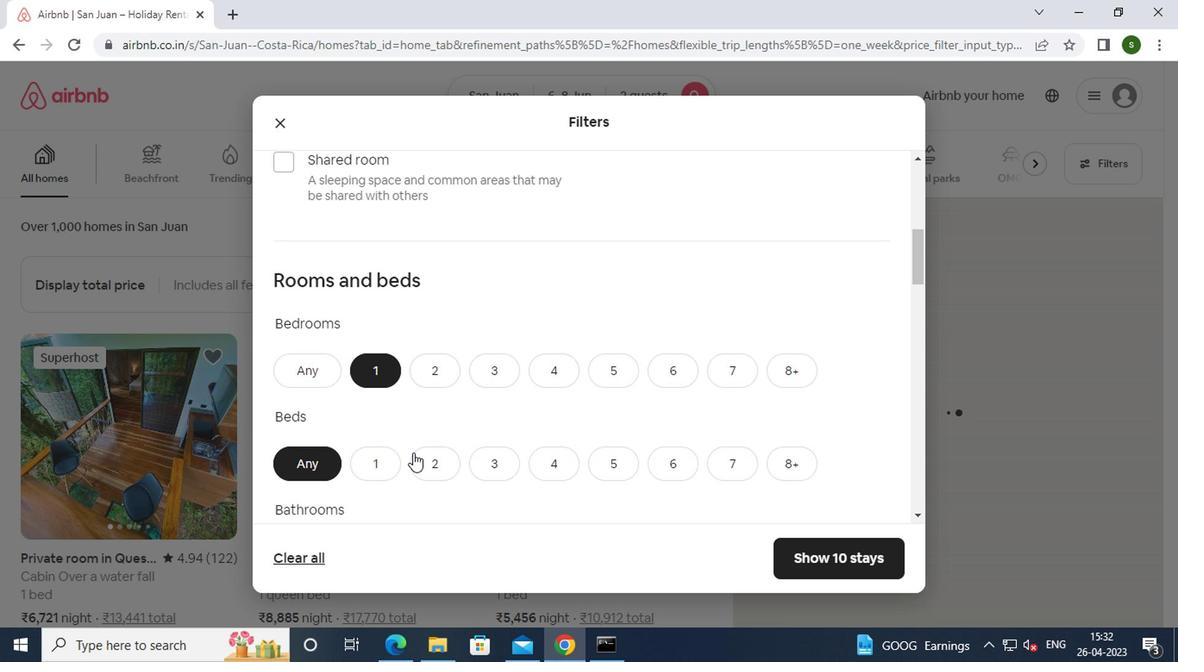 
Action: Mouse moved to (438, 420)
Screenshot: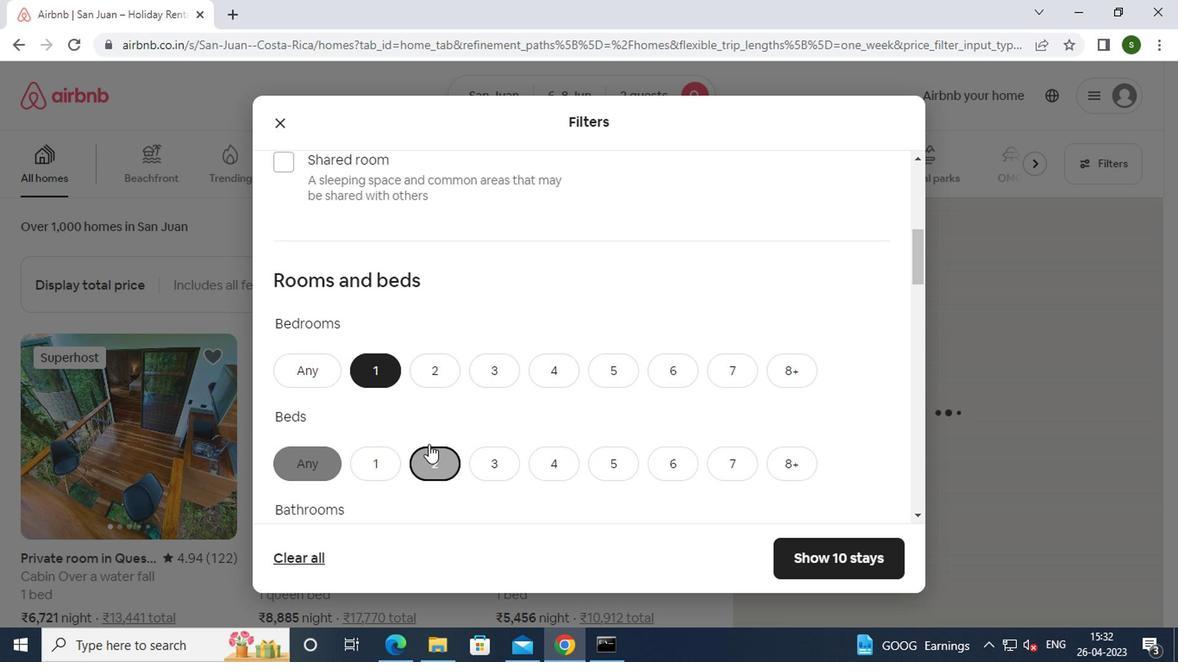 
Action: Mouse scrolled (438, 419) with delta (0, -1)
Screenshot: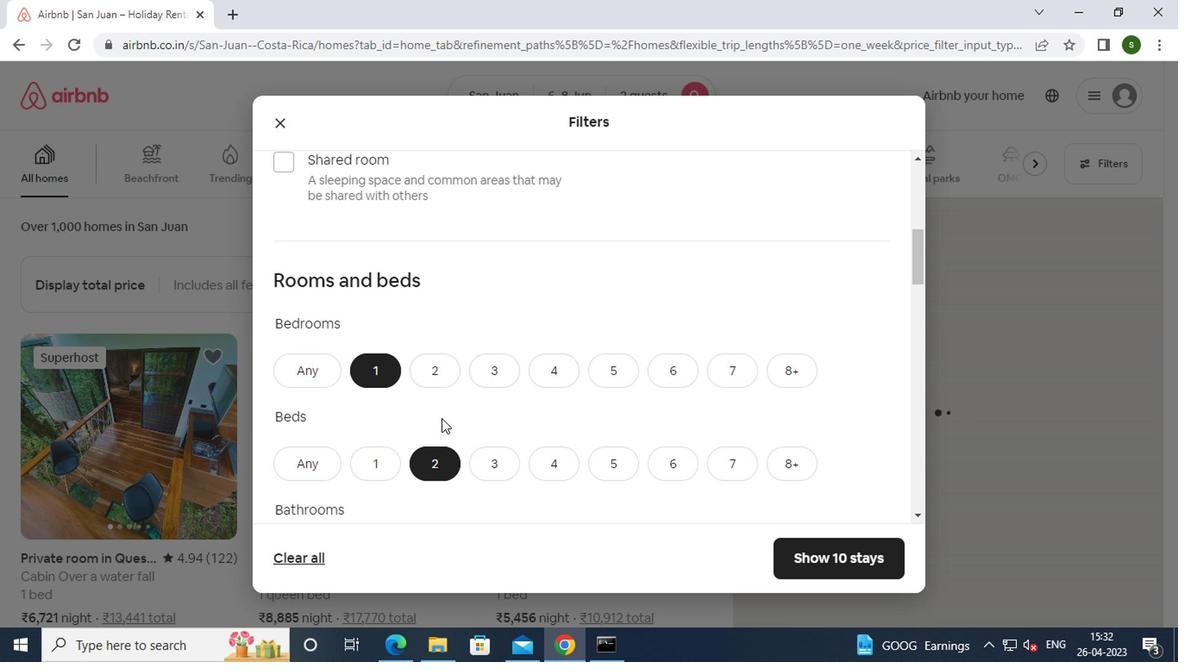 
Action: Mouse scrolled (438, 419) with delta (0, -1)
Screenshot: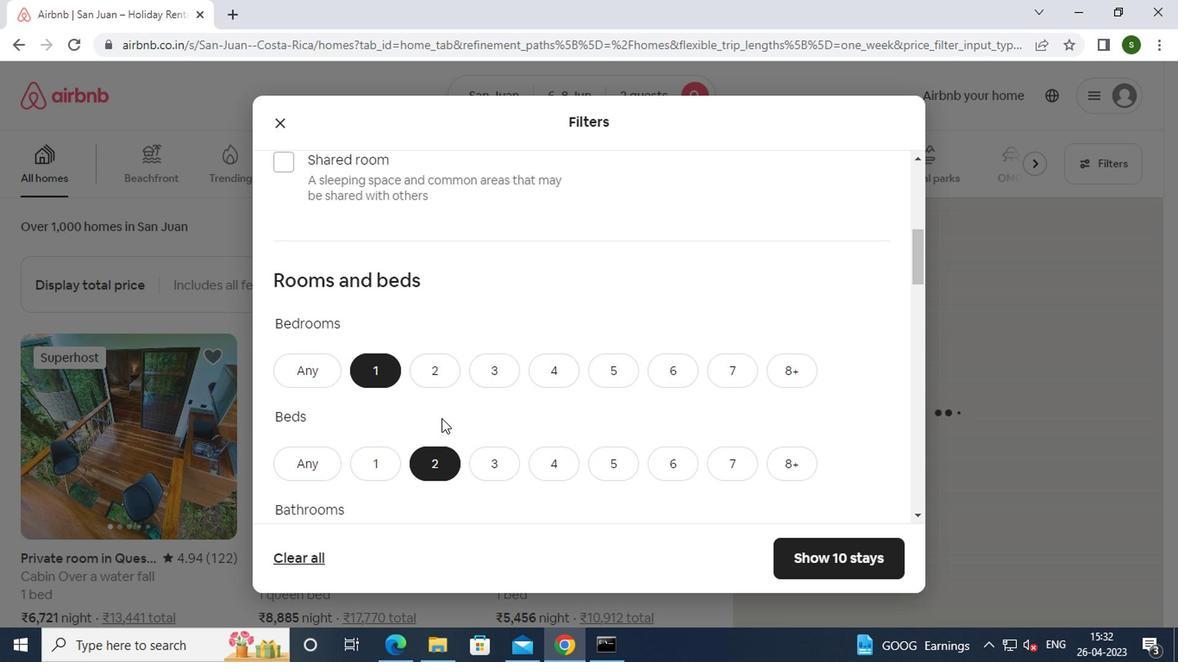 
Action: Mouse moved to (381, 379)
Screenshot: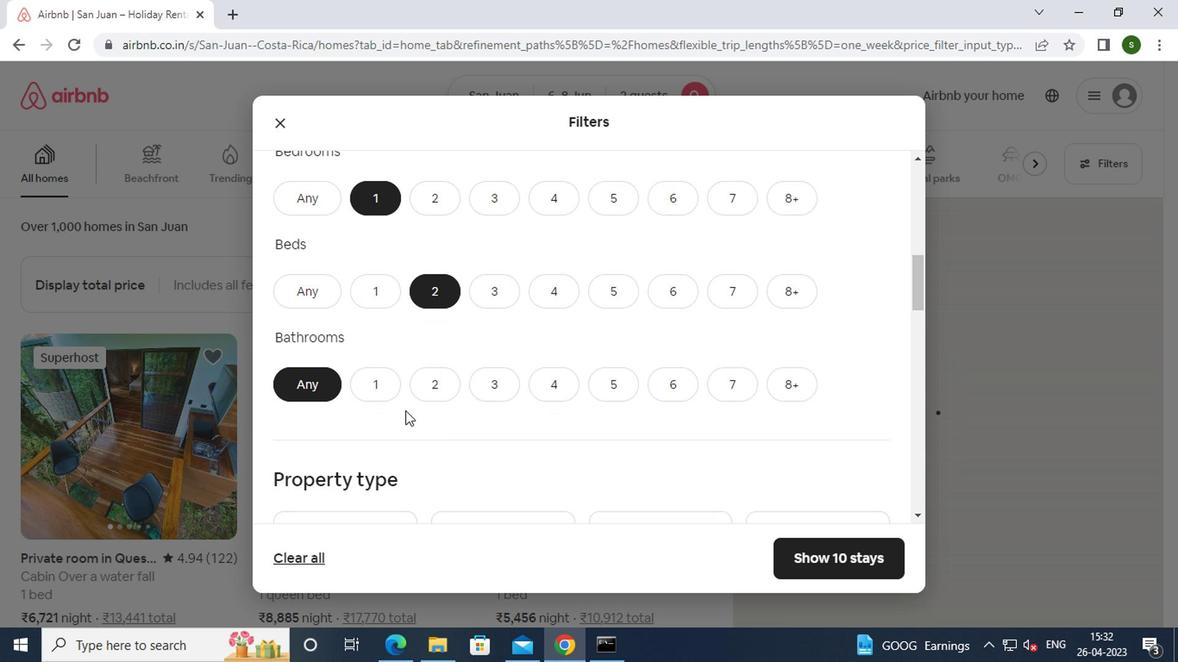 
Action: Mouse pressed left at (381, 379)
Screenshot: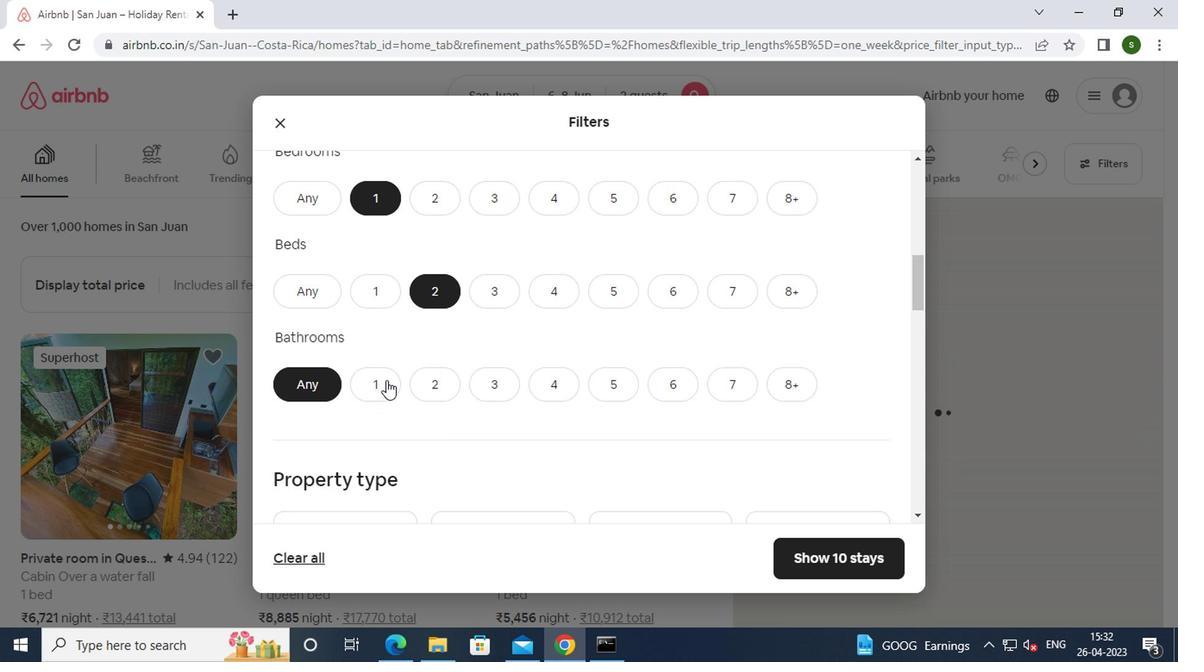 
Action: Mouse moved to (439, 374)
Screenshot: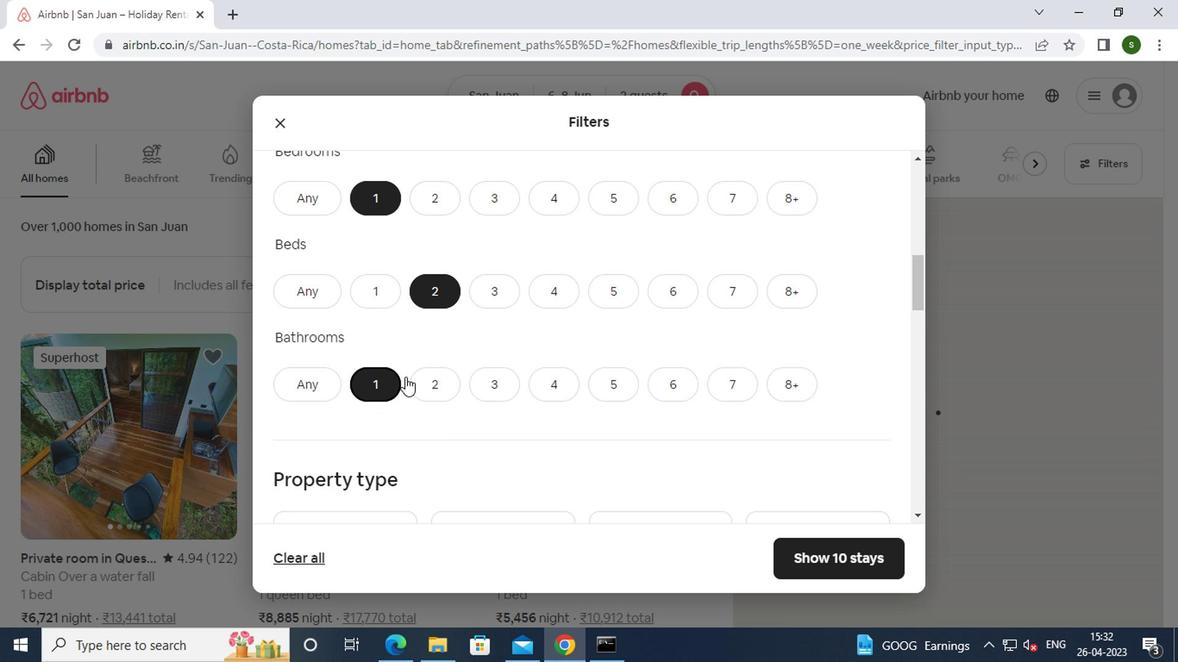 
Action: Mouse scrolled (439, 373) with delta (0, -1)
Screenshot: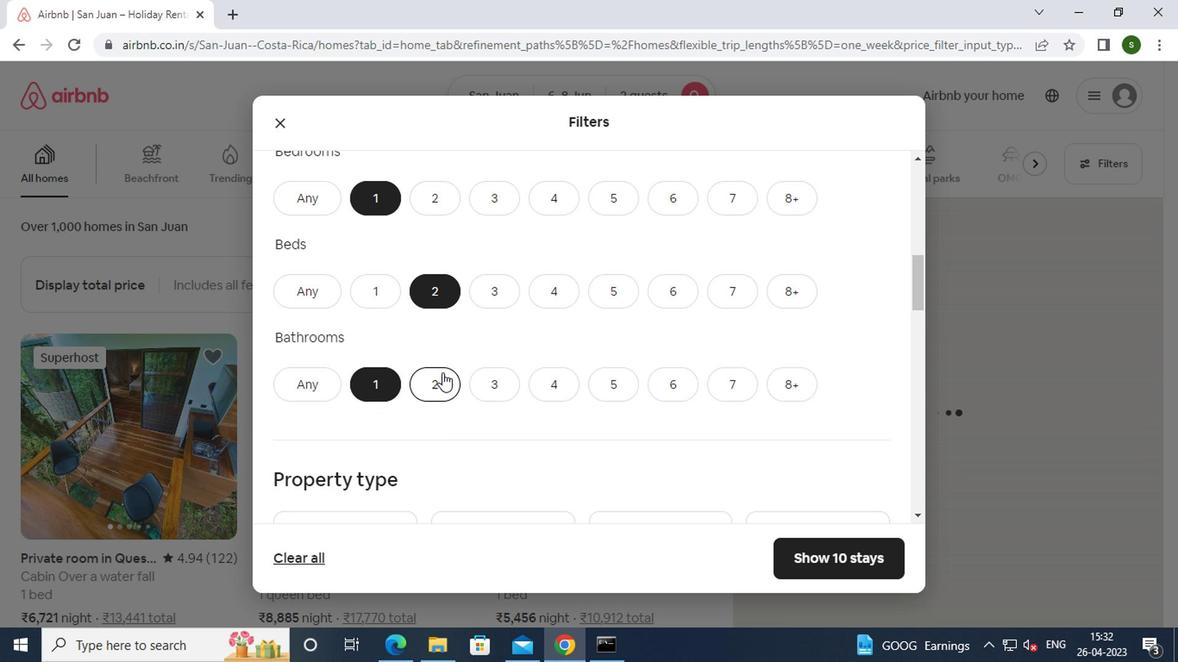 
Action: Mouse scrolled (439, 373) with delta (0, -1)
Screenshot: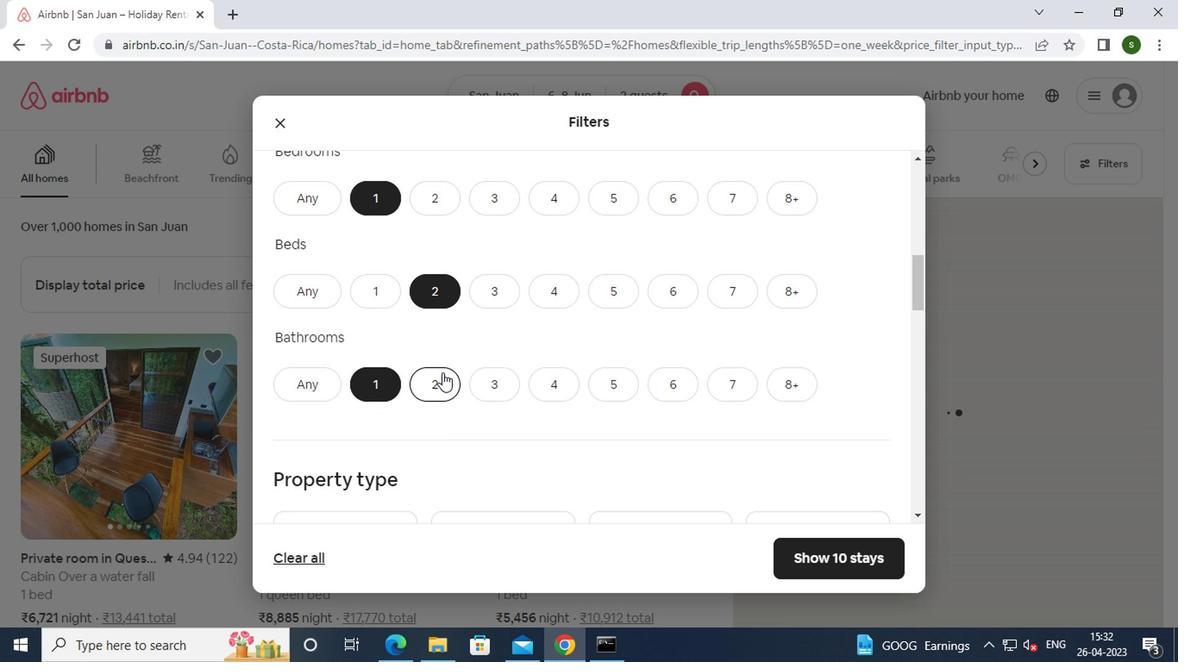 
Action: Mouse scrolled (439, 373) with delta (0, -1)
Screenshot: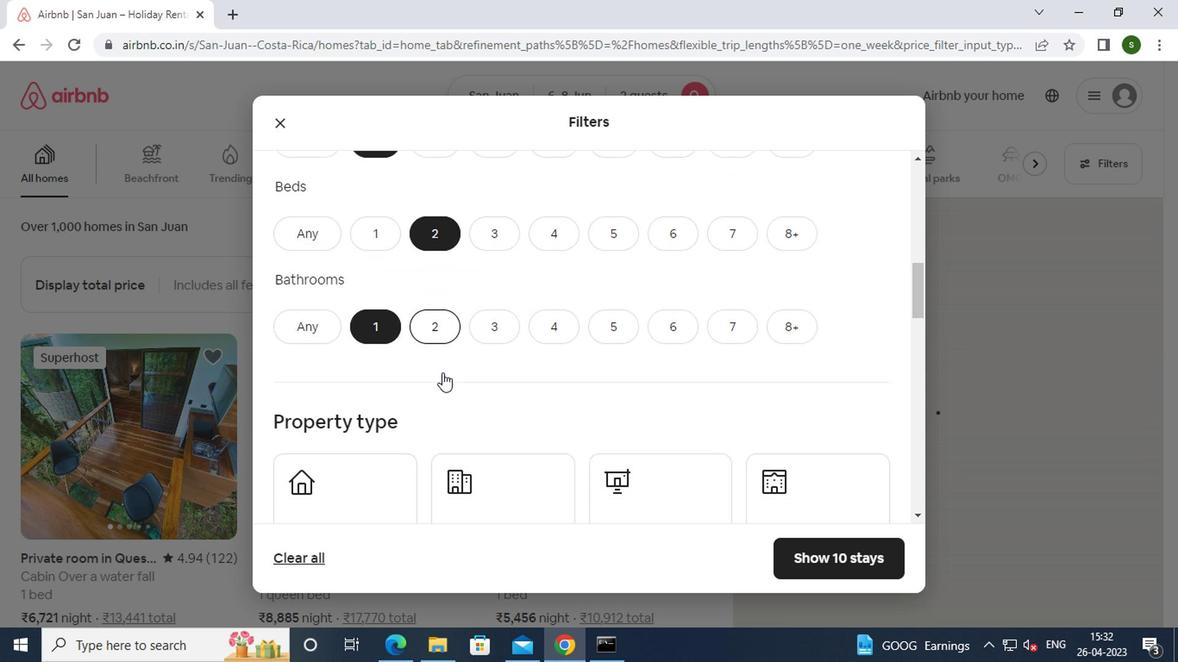 
Action: Mouse moved to (361, 333)
Screenshot: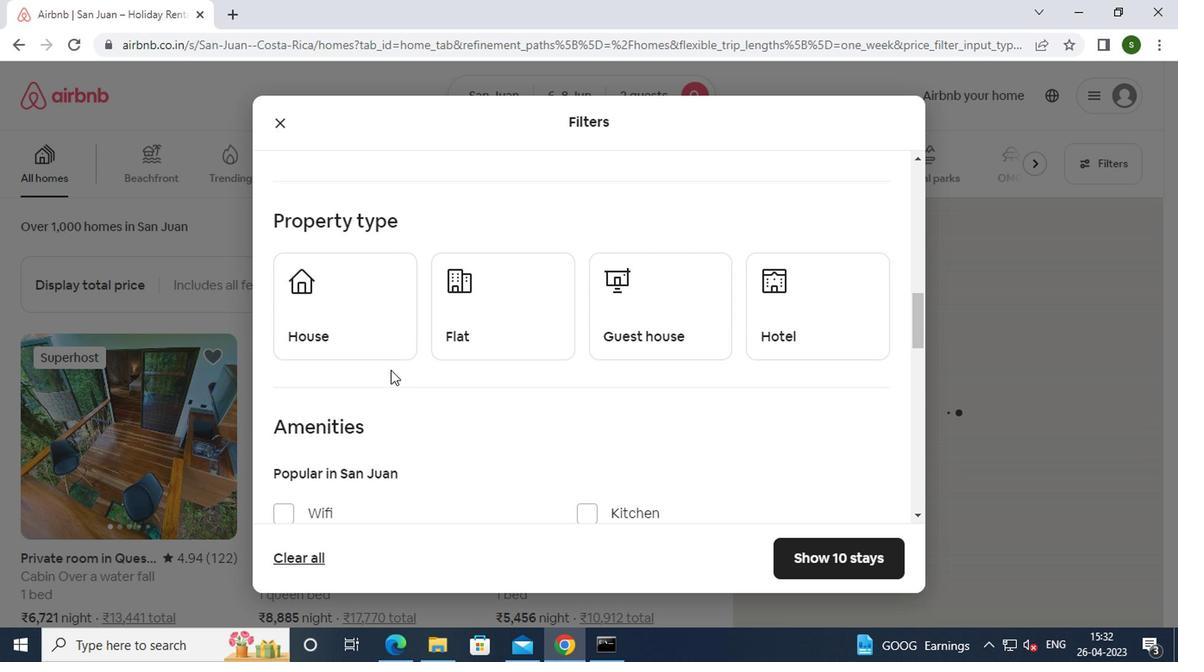 
Action: Mouse pressed left at (361, 333)
Screenshot: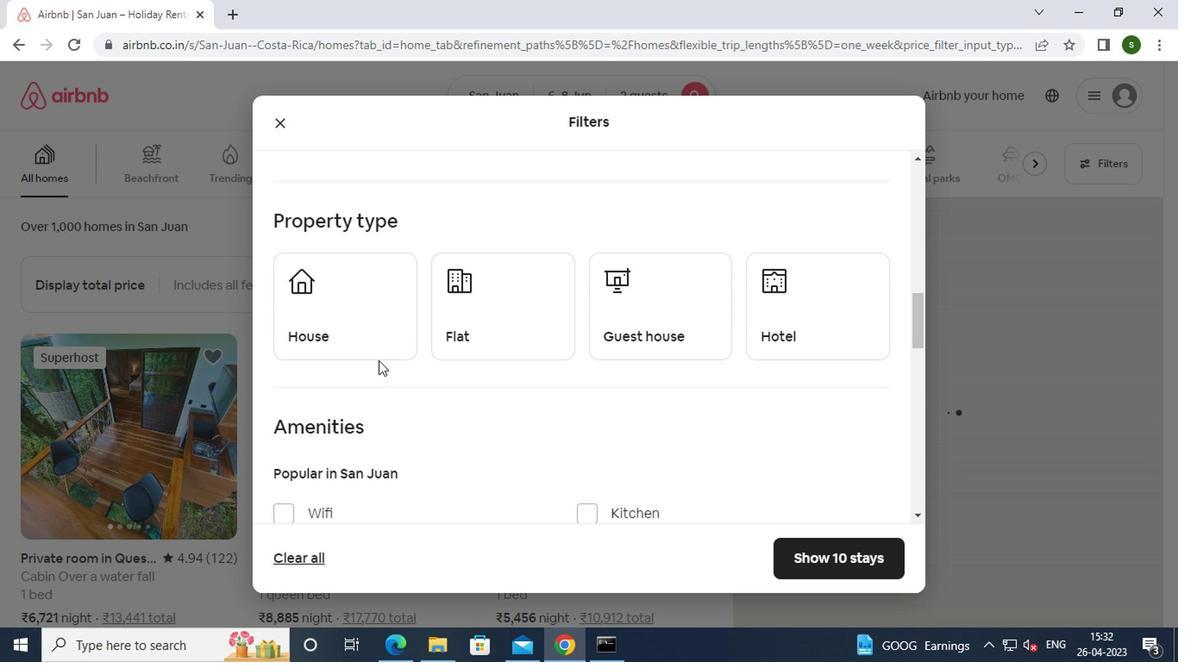 
Action: Mouse moved to (497, 316)
Screenshot: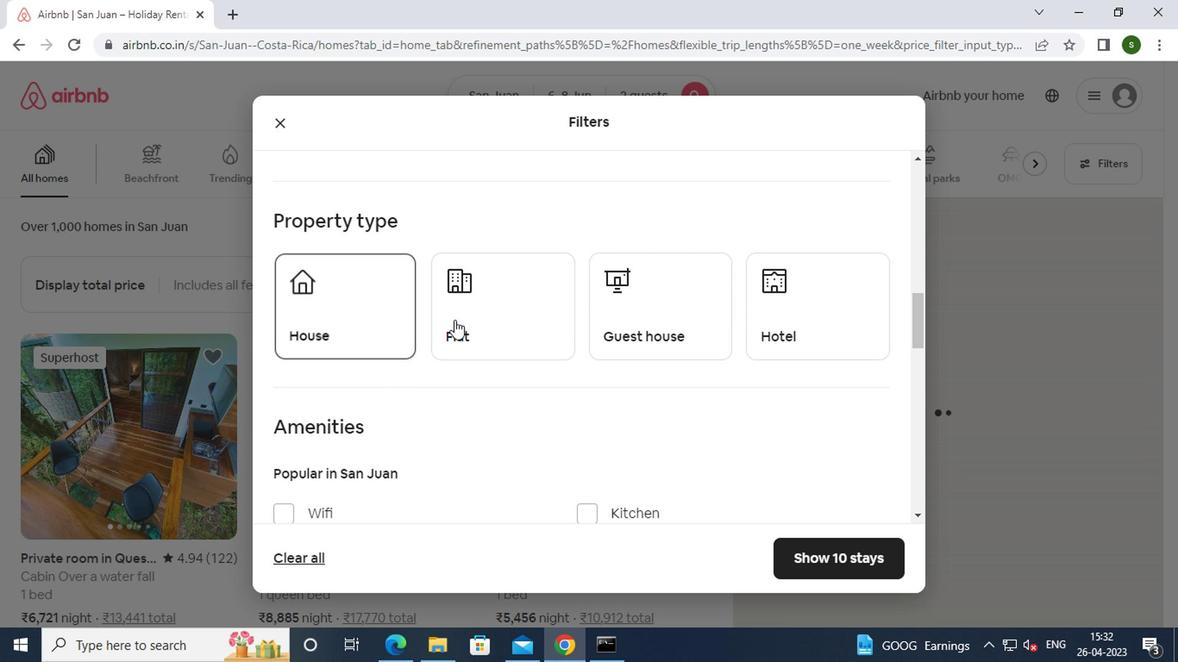 
Action: Mouse pressed left at (497, 316)
Screenshot: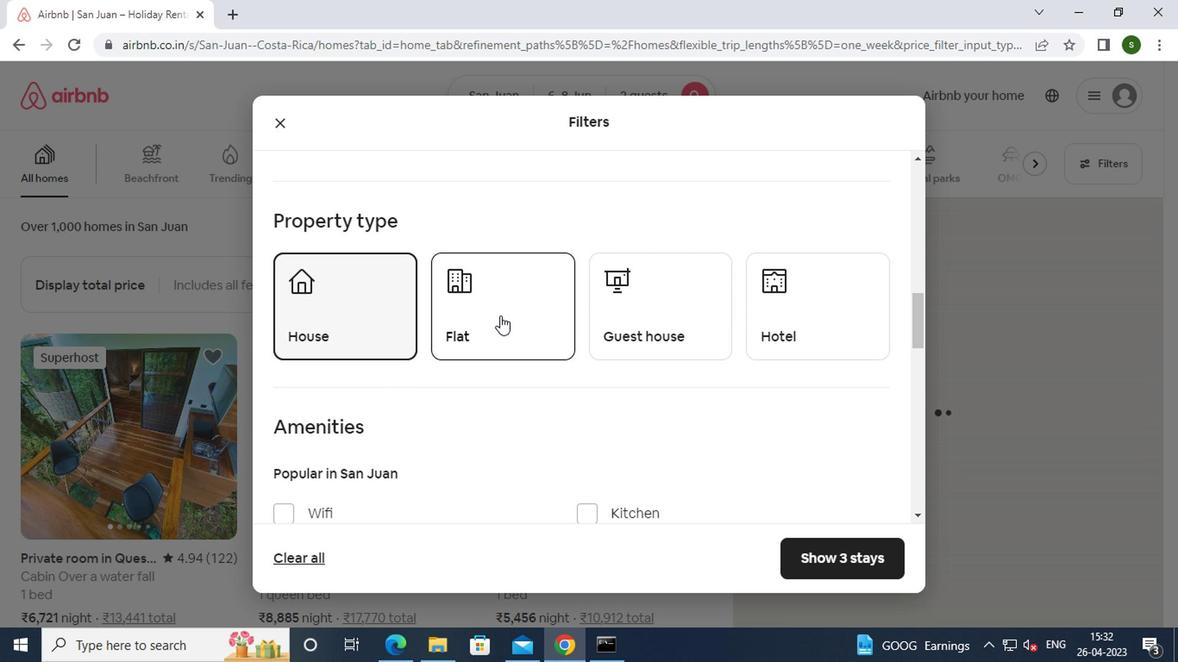 
Action: Mouse moved to (653, 316)
Screenshot: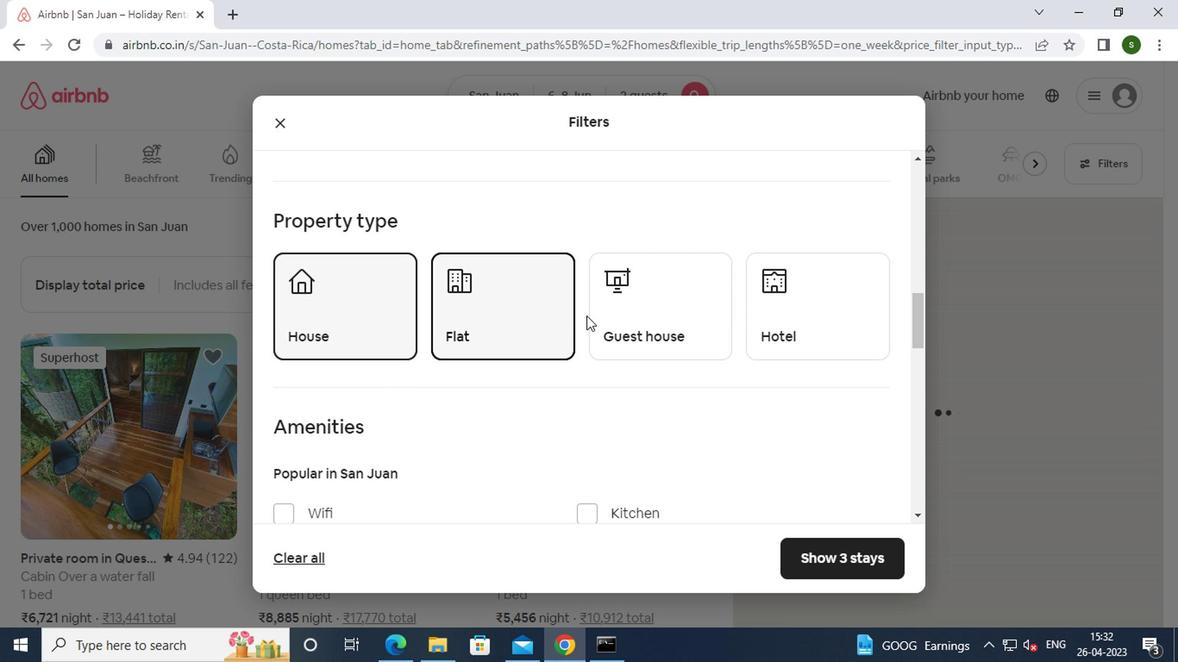 
Action: Mouse pressed left at (653, 316)
Screenshot: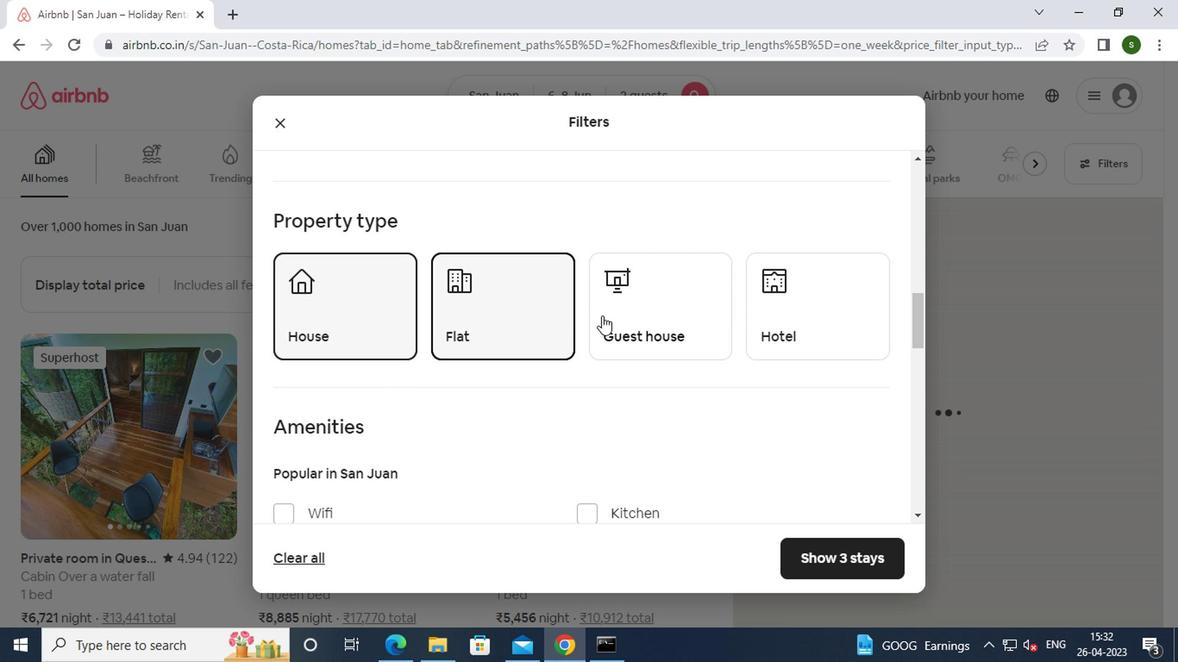 
Action: Mouse moved to (647, 320)
Screenshot: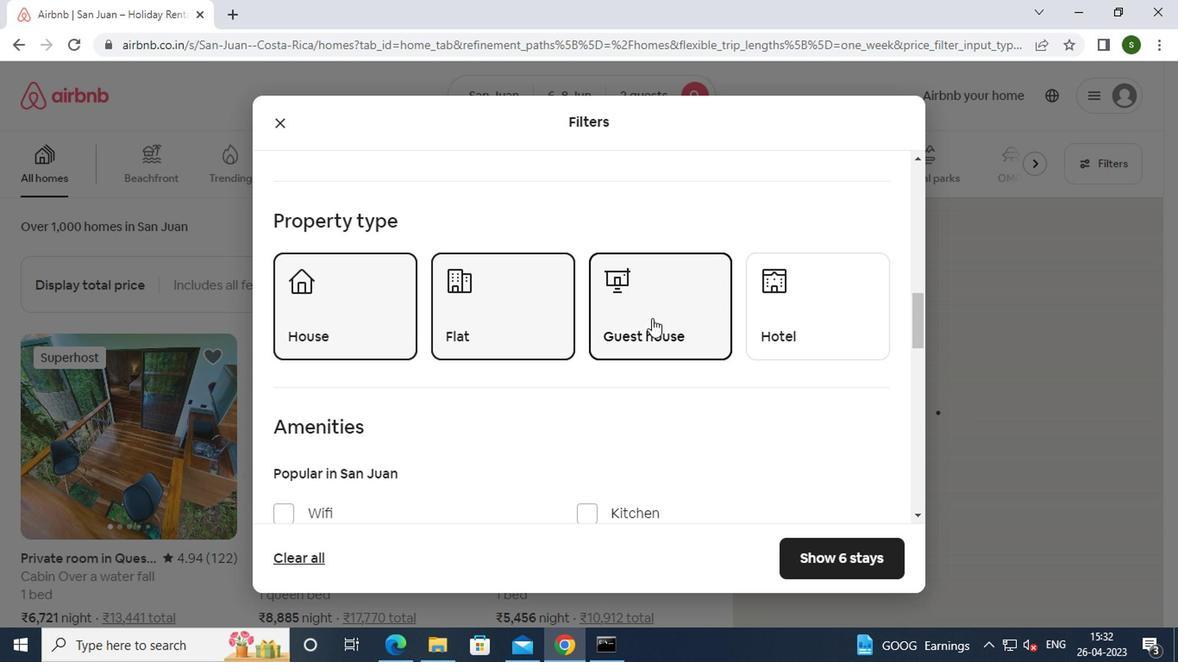 
Action: Mouse scrolled (647, 319) with delta (0, 0)
Screenshot: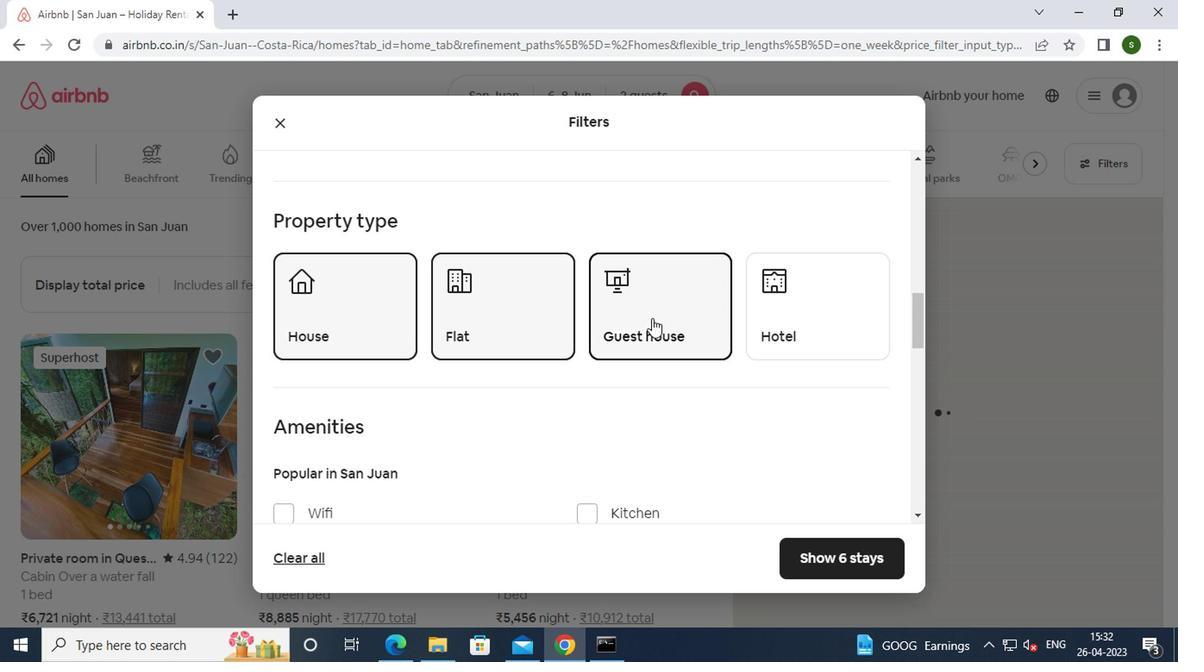 
Action: Mouse scrolled (647, 319) with delta (0, 0)
Screenshot: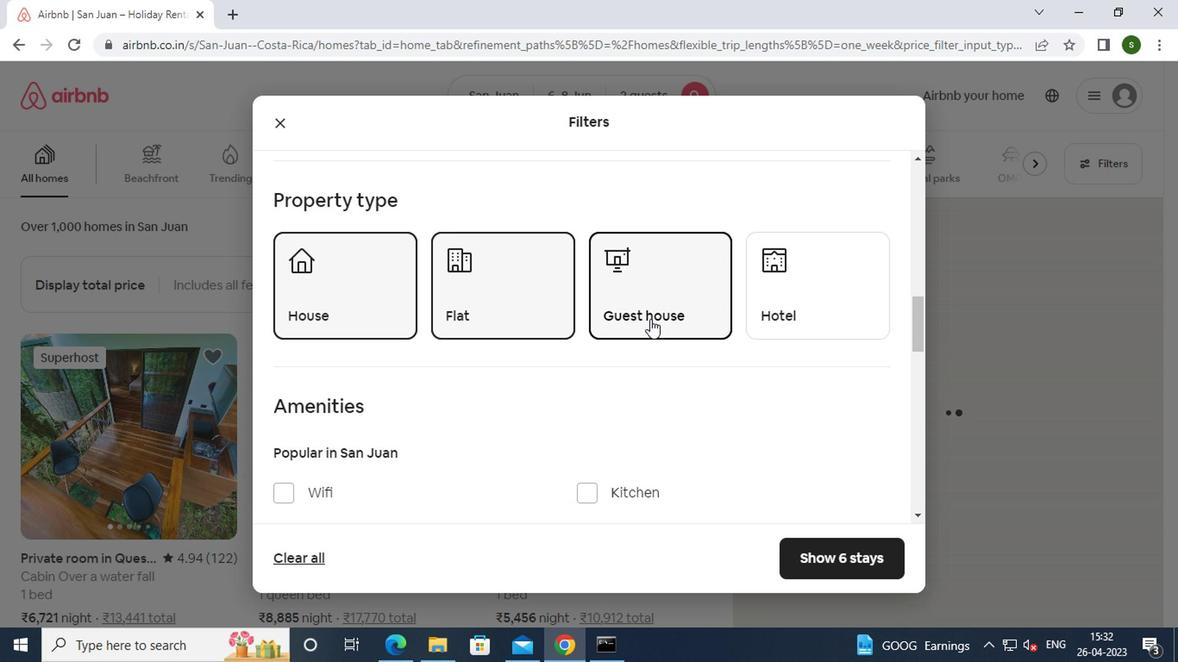 
Action: Mouse moved to (645, 321)
Screenshot: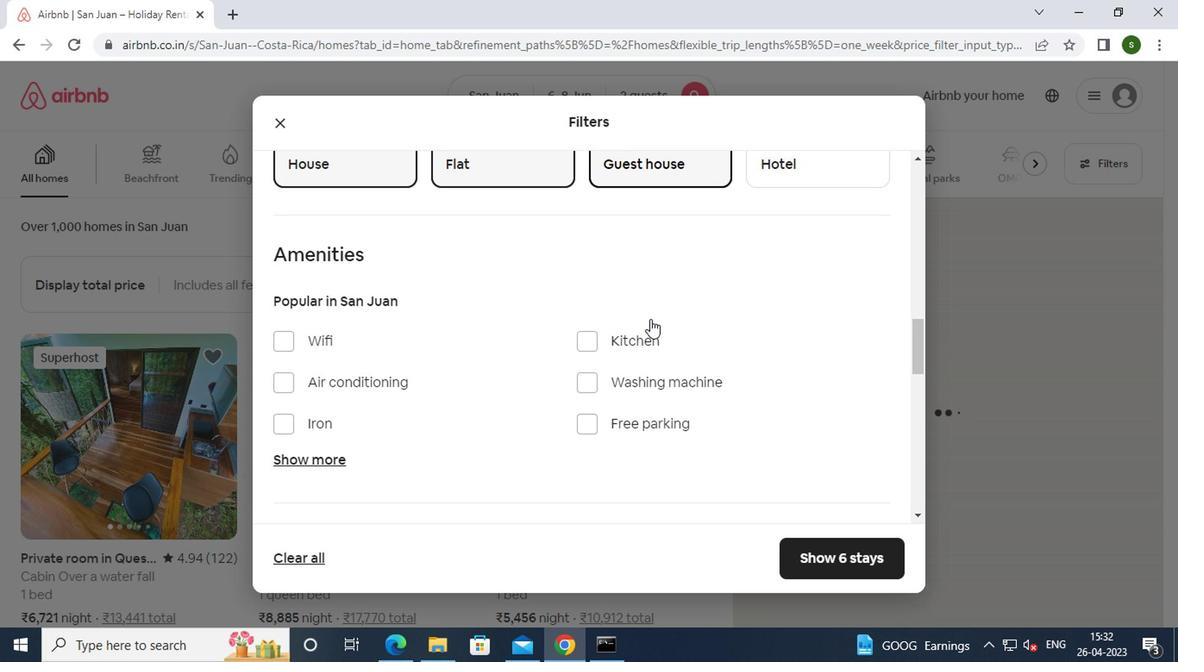 
Action: Mouse scrolled (645, 320) with delta (0, 0)
Screenshot: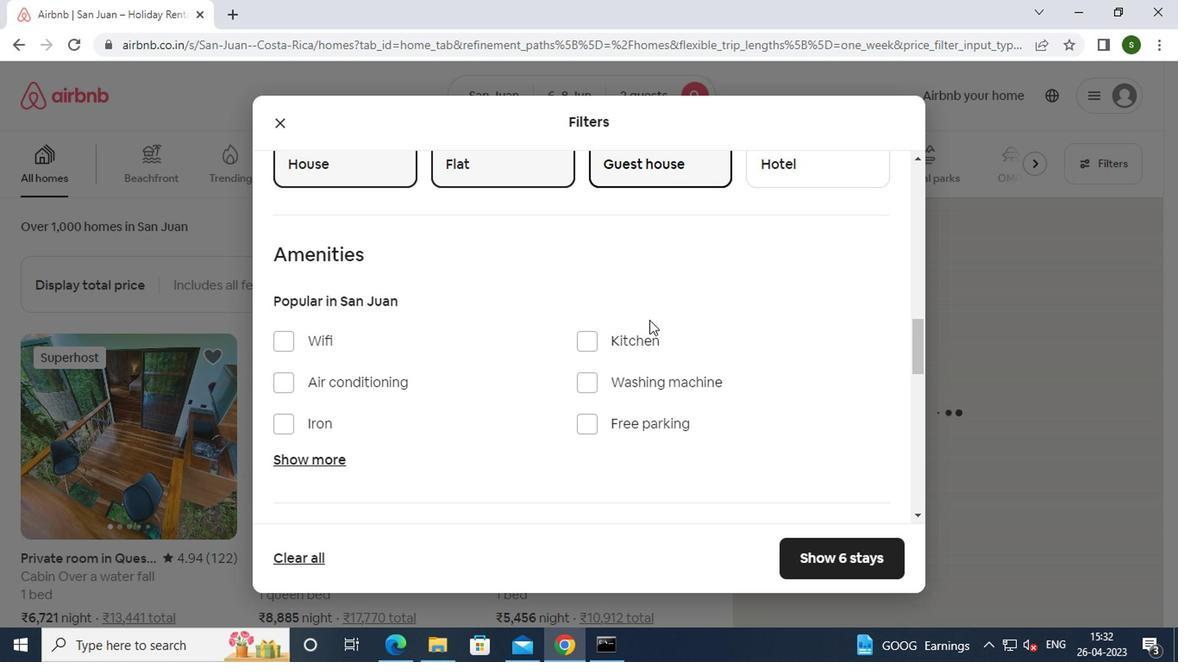 
Action: Mouse scrolled (645, 320) with delta (0, 0)
Screenshot: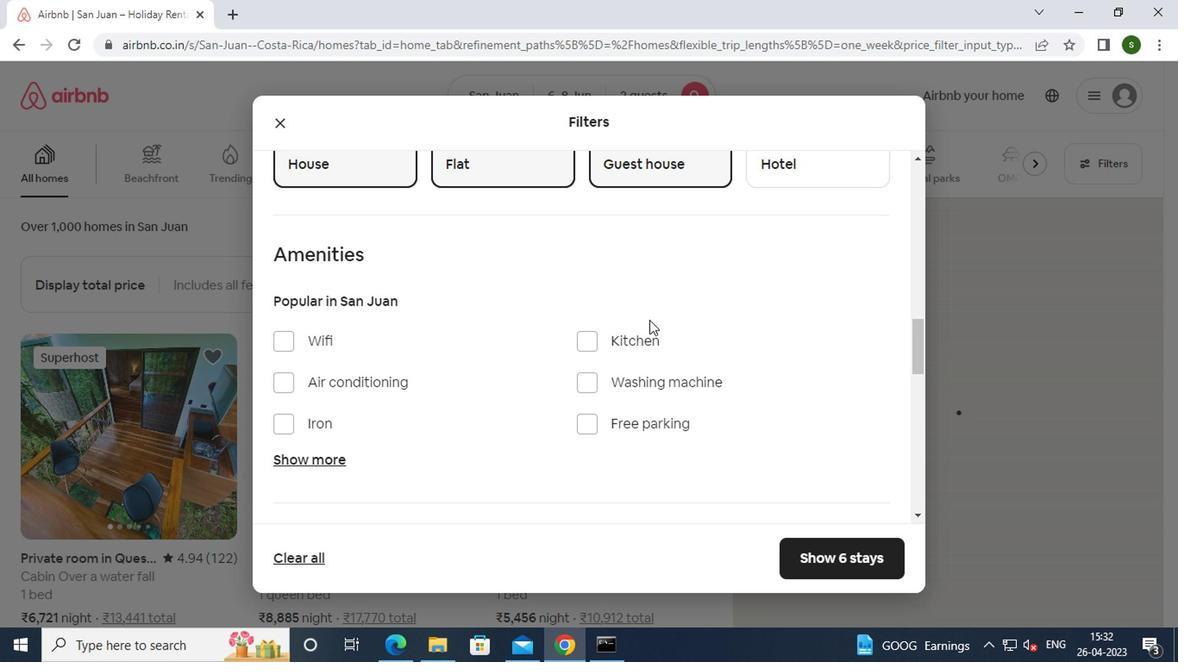
Action: Mouse scrolled (645, 320) with delta (0, 0)
Screenshot: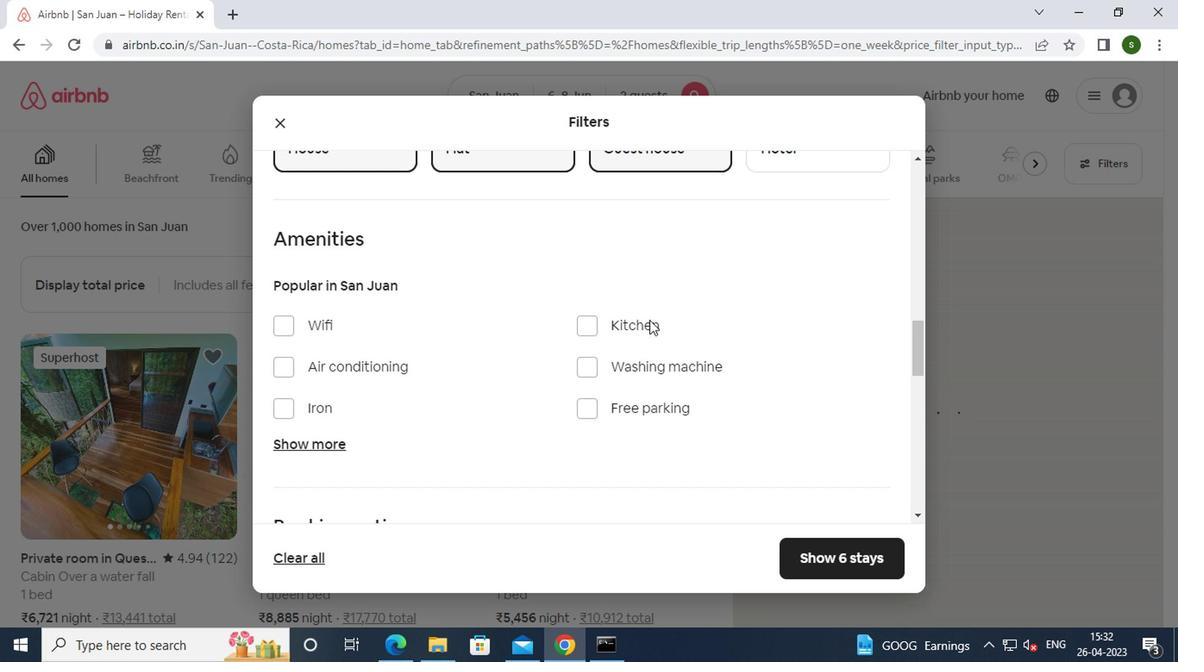 
Action: Mouse scrolled (645, 320) with delta (0, 0)
Screenshot: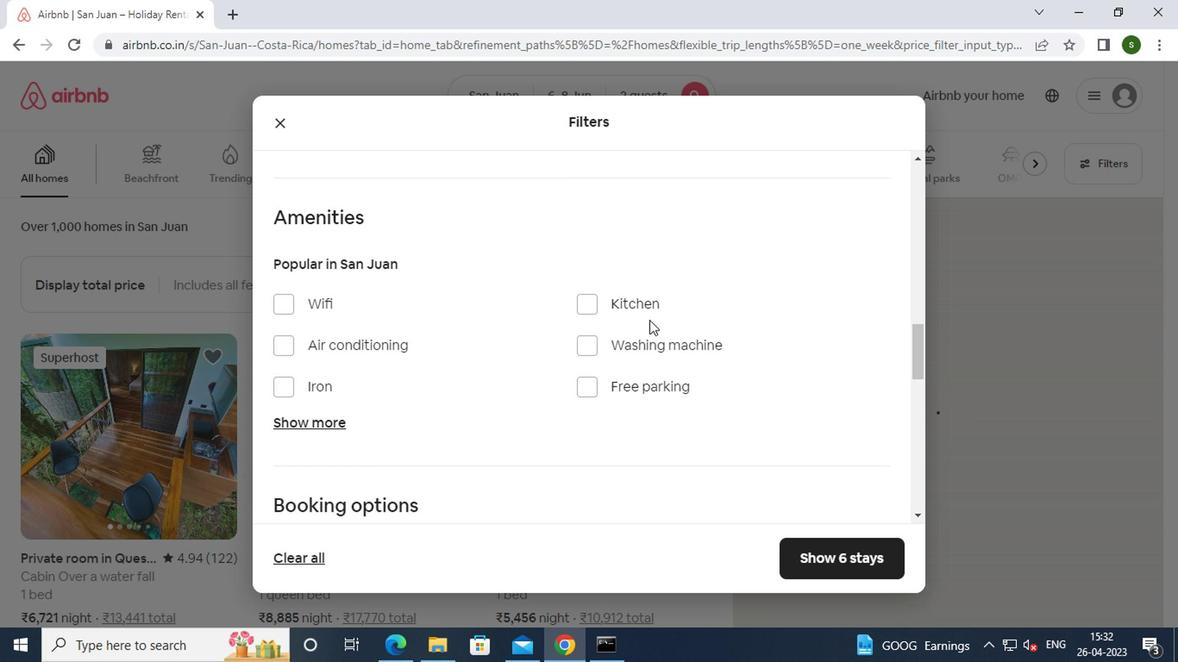 
Action: Mouse scrolled (645, 320) with delta (0, 0)
Screenshot: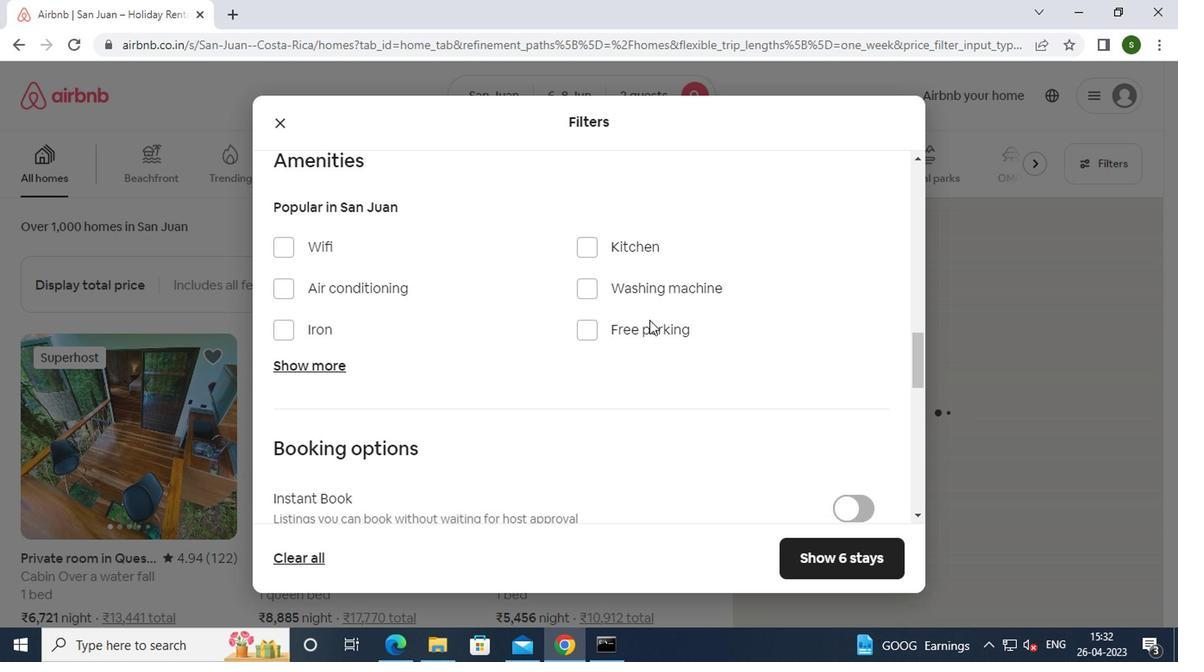 
Action: Mouse moved to (841, 230)
Screenshot: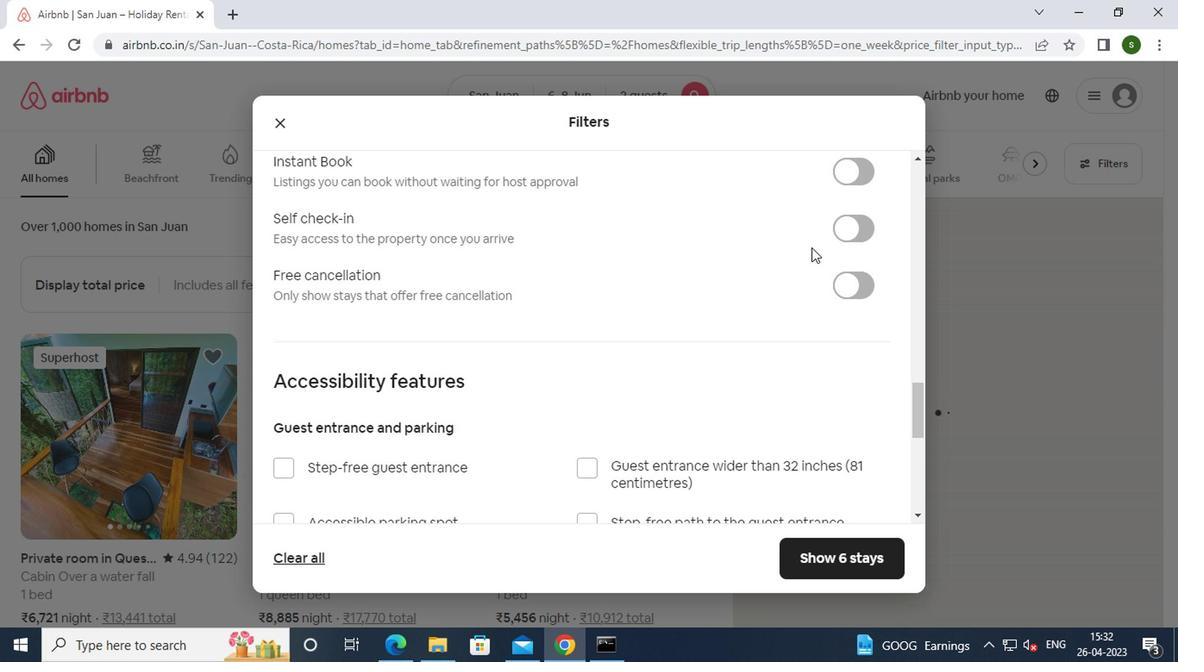 
Action: Mouse pressed left at (841, 230)
Screenshot: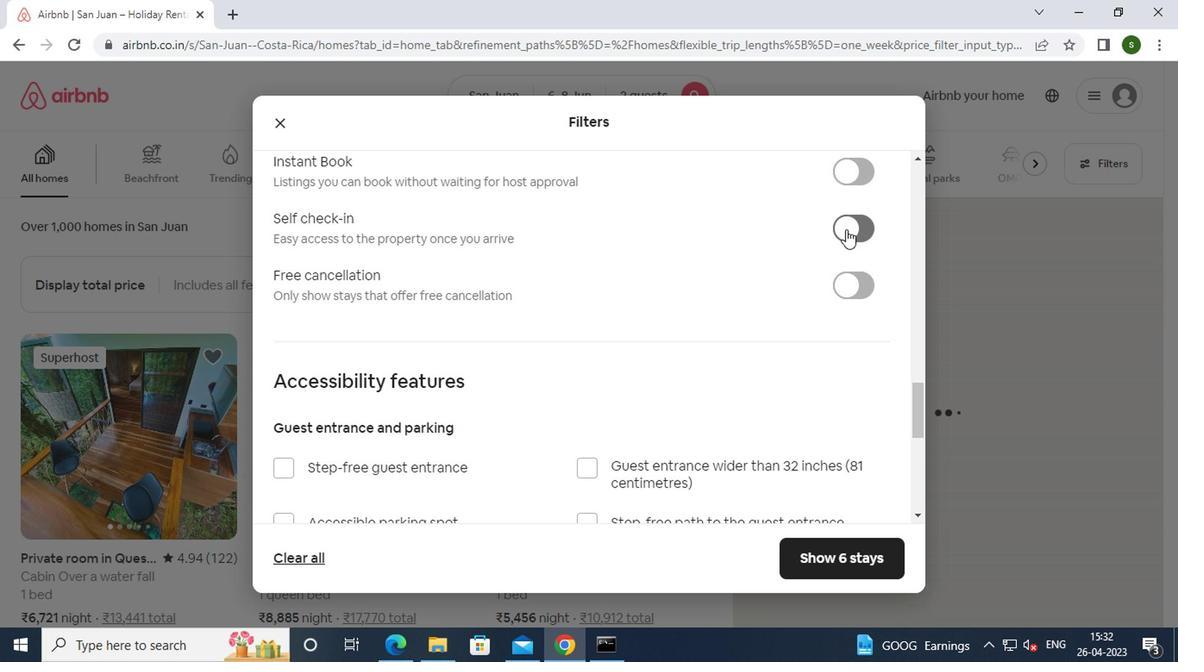 
Action: Mouse moved to (701, 266)
Screenshot: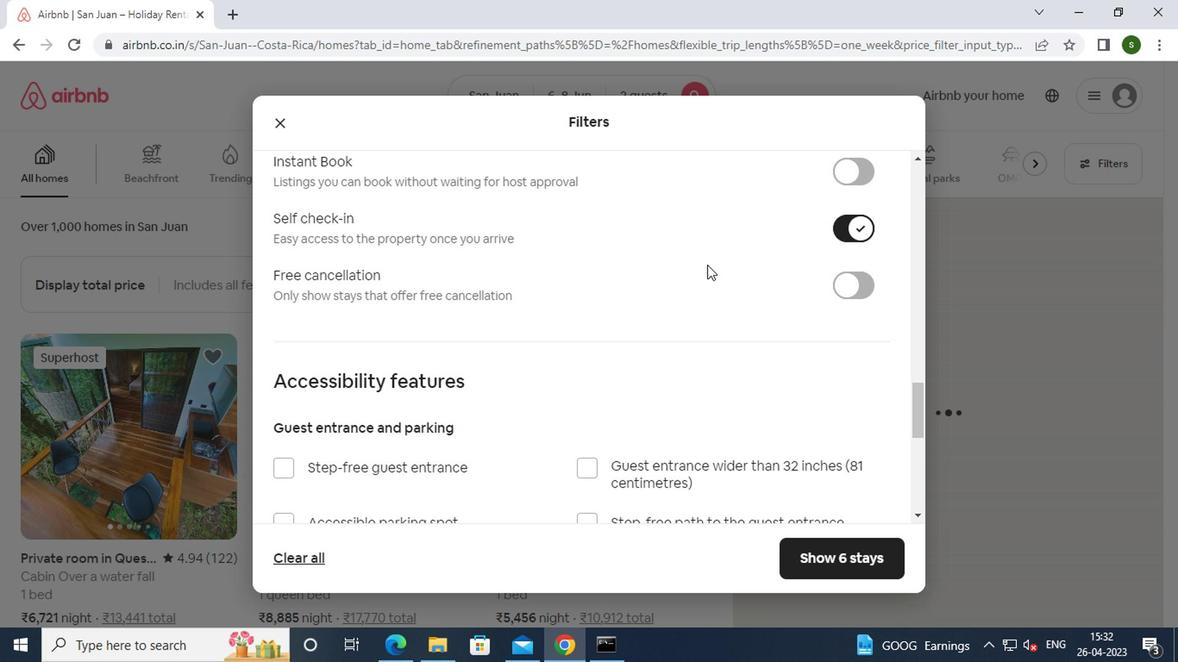 
Action: Mouse scrolled (701, 265) with delta (0, 0)
Screenshot: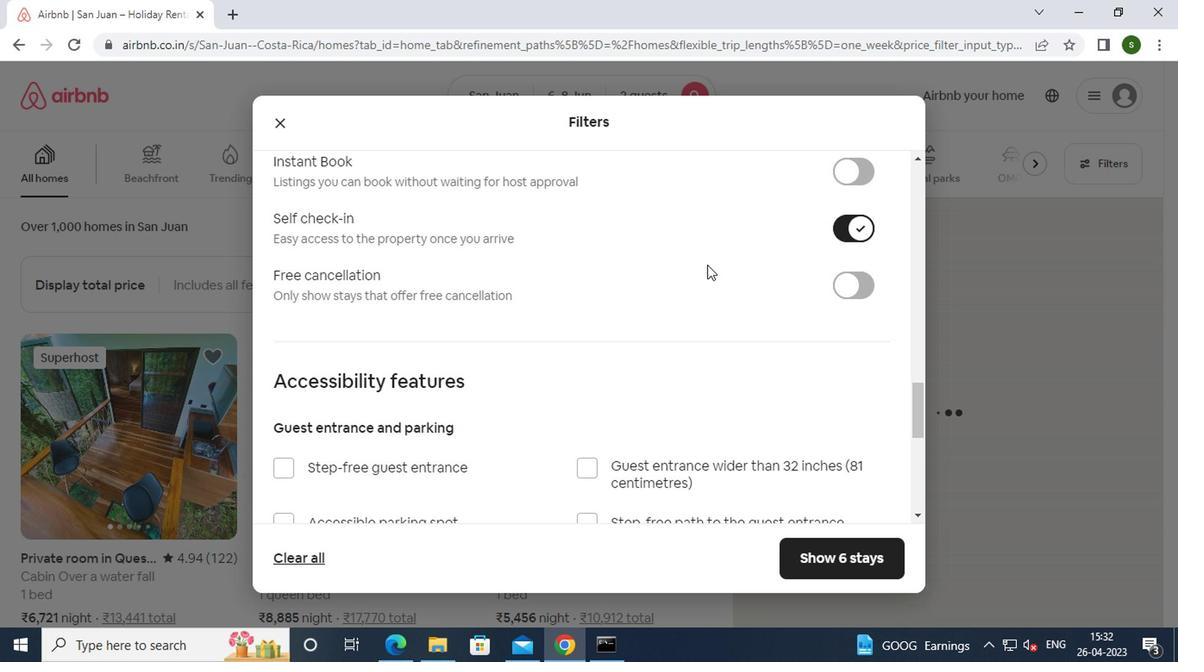
Action: Mouse scrolled (701, 265) with delta (0, 0)
Screenshot: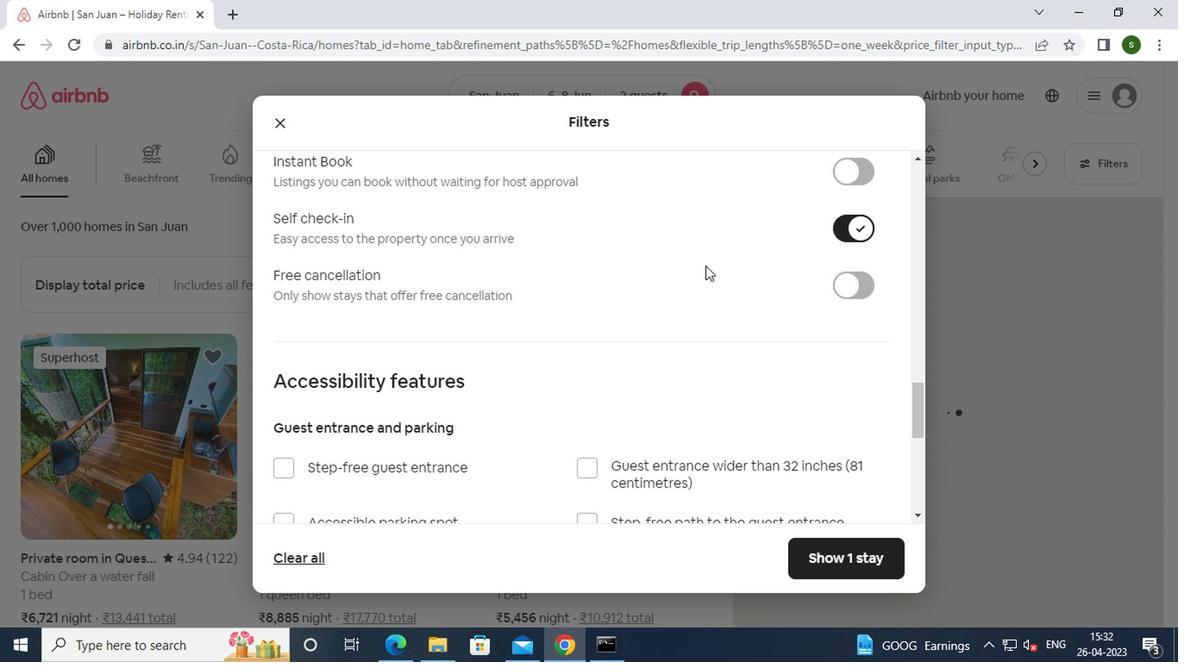 
Action: Mouse scrolled (701, 265) with delta (0, 0)
Screenshot: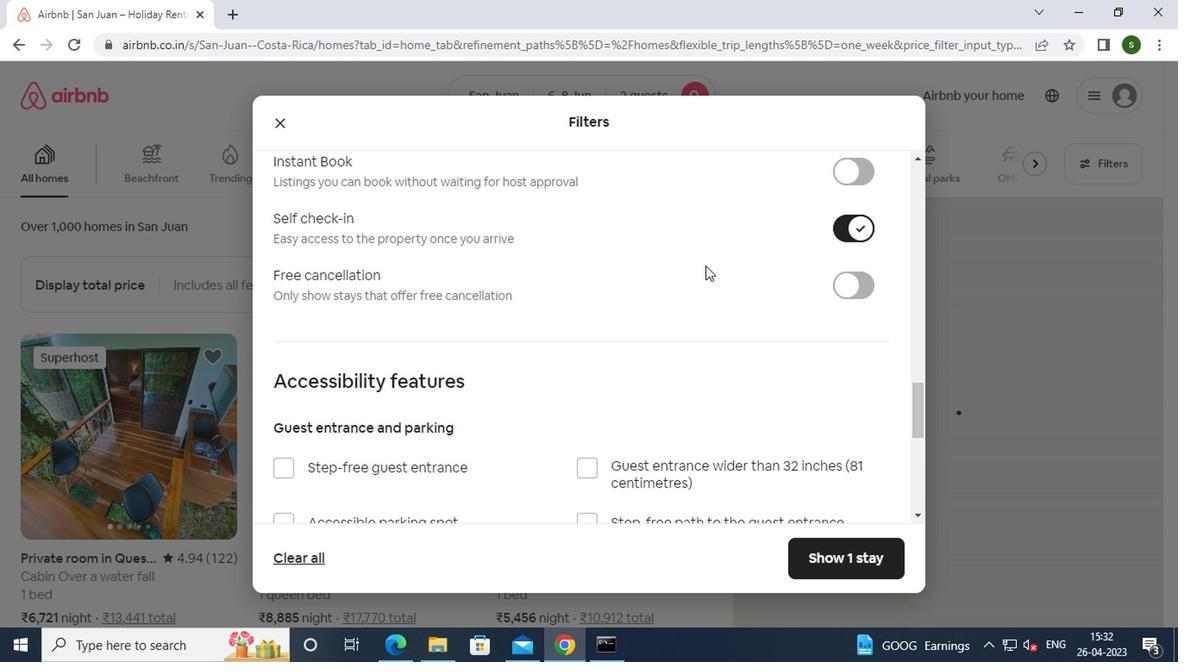 
Action: Mouse scrolled (701, 265) with delta (0, 0)
Screenshot: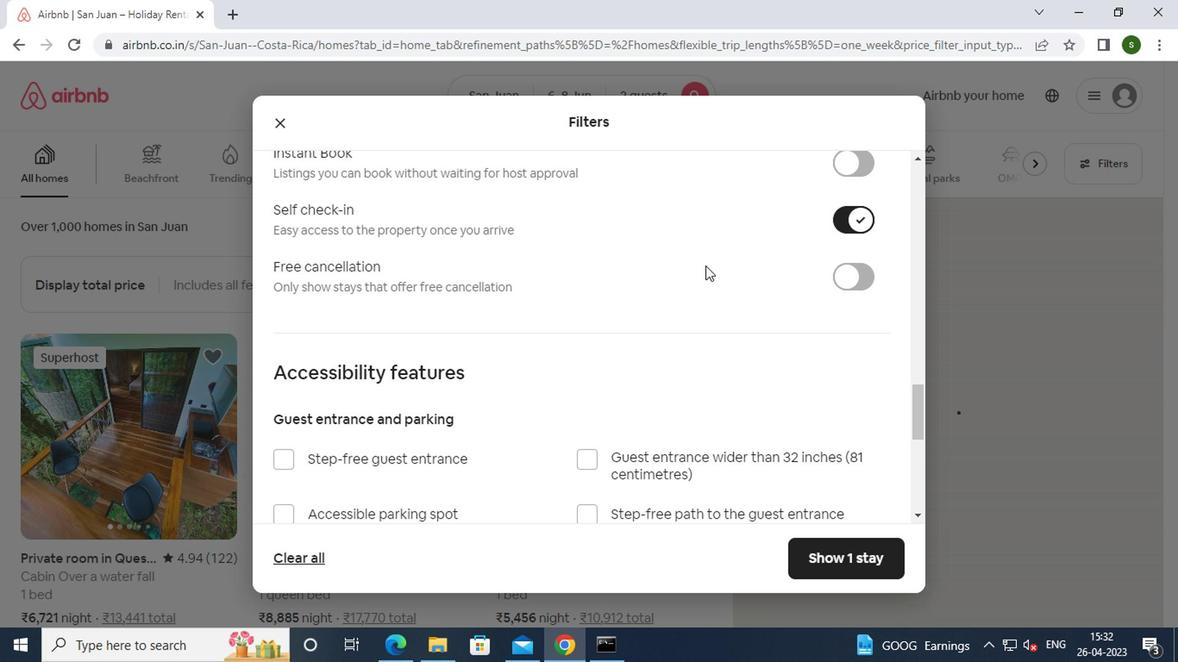 
Action: Mouse scrolled (701, 265) with delta (0, 0)
Screenshot: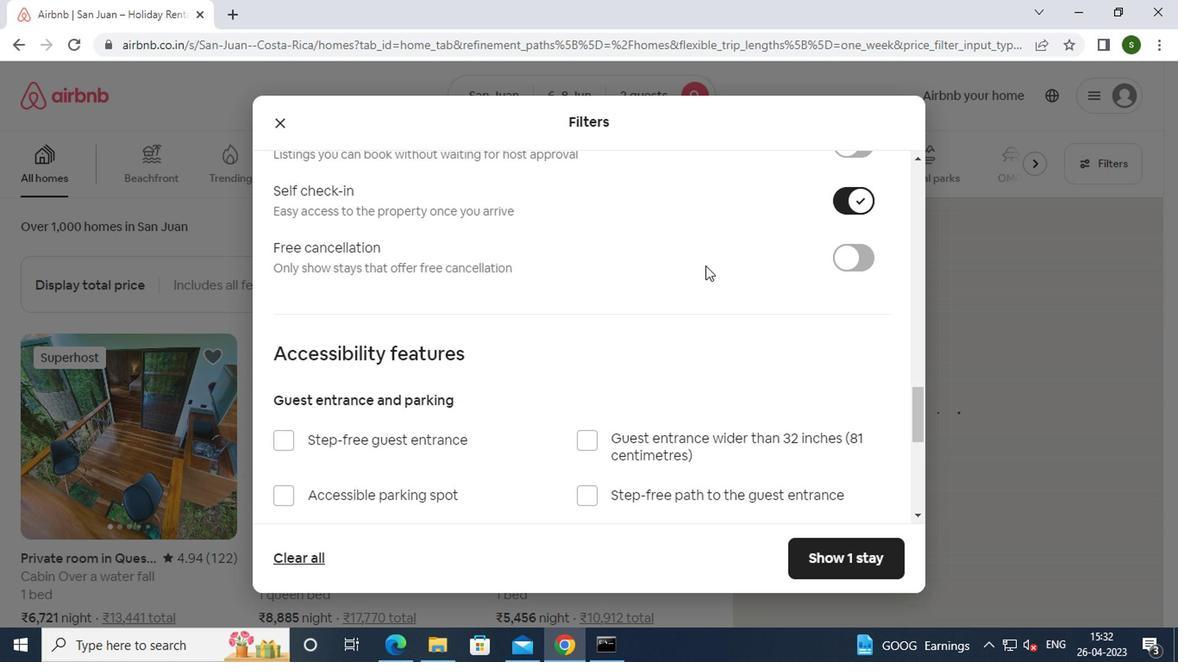 
Action: Mouse scrolled (701, 265) with delta (0, 0)
Screenshot: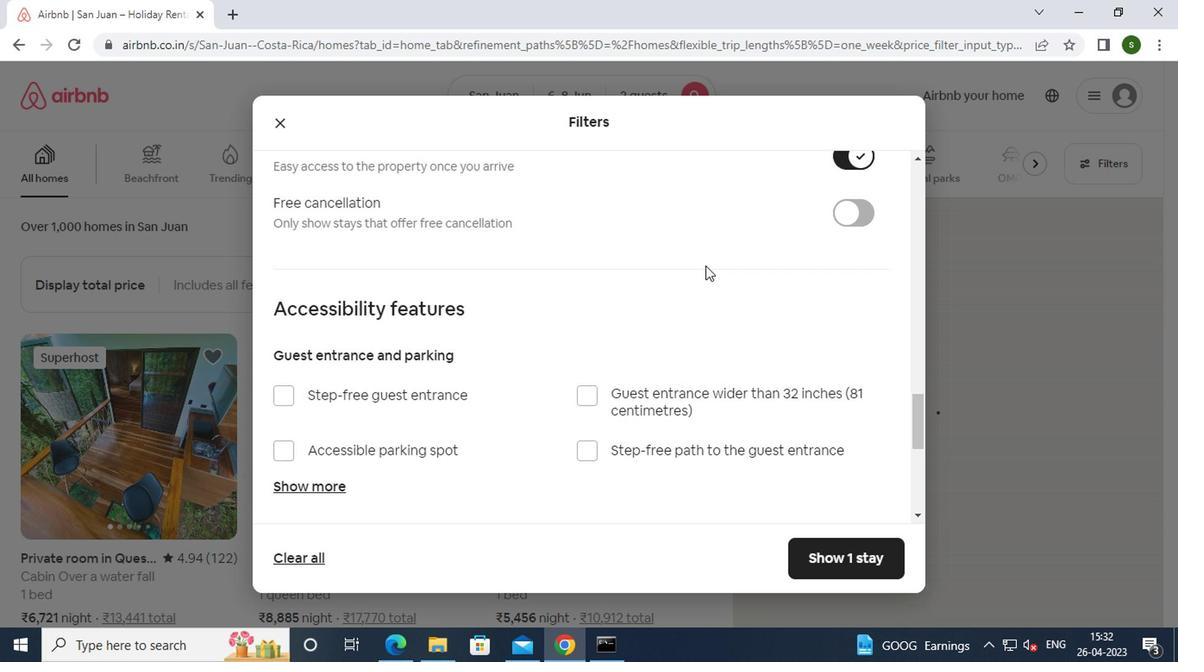 
Action: Mouse scrolled (701, 265) with delta (0, 0)
Screenshot: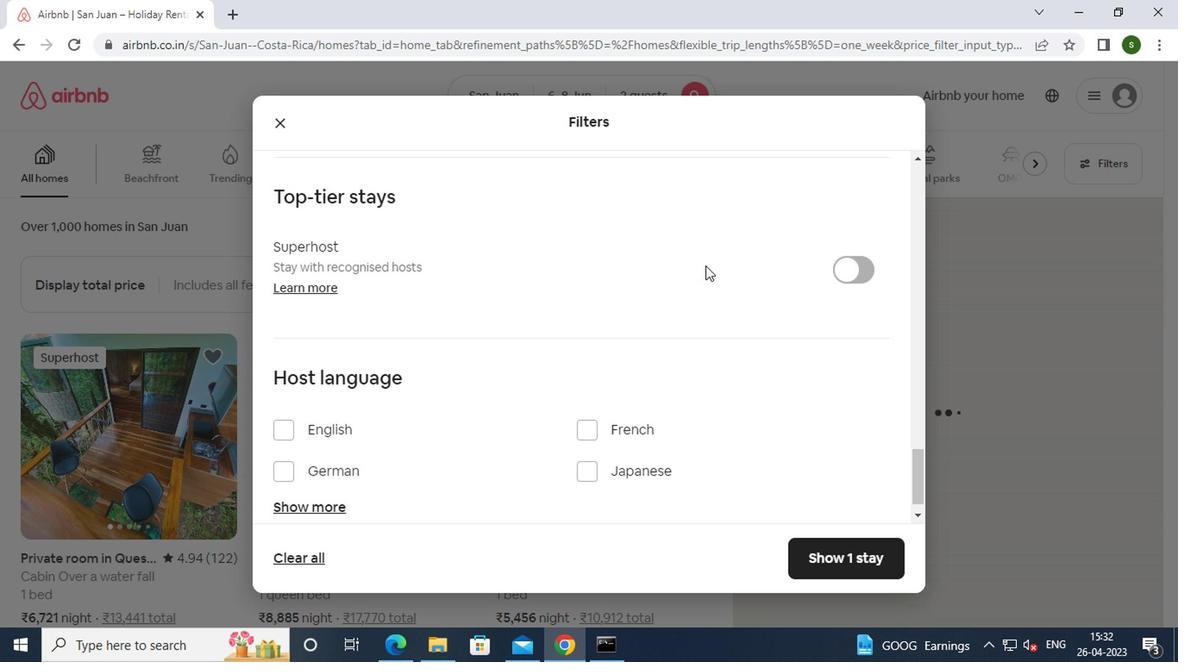 
Action: Mouse scrolled (701, 265) with delta (0, 0)
Screenshot: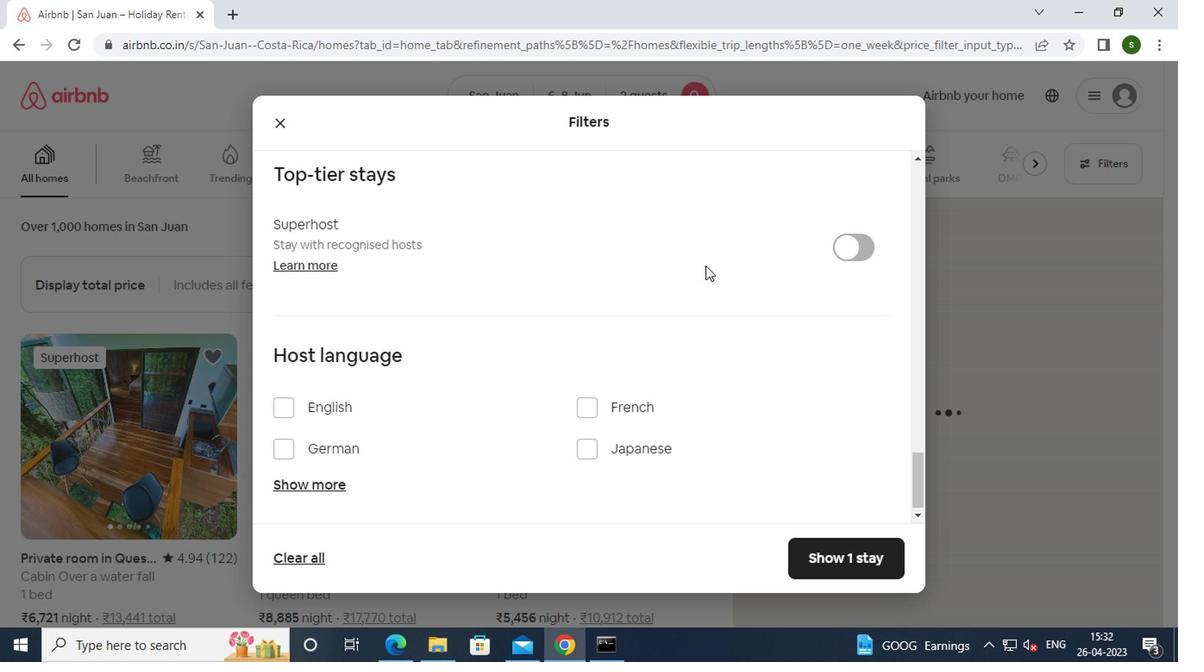 
Action: Mouse moved to (701, 267)
Screenshot: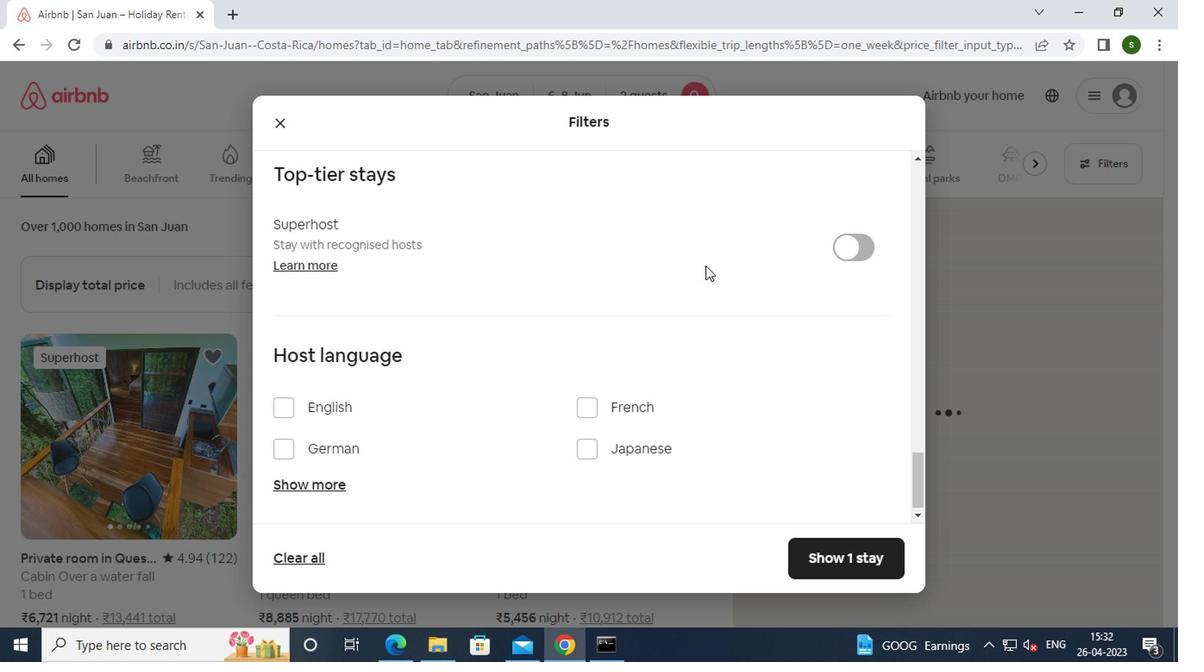 
Action: Mouse scrolled (701, 266) with delta (0, -1)
Screenshot: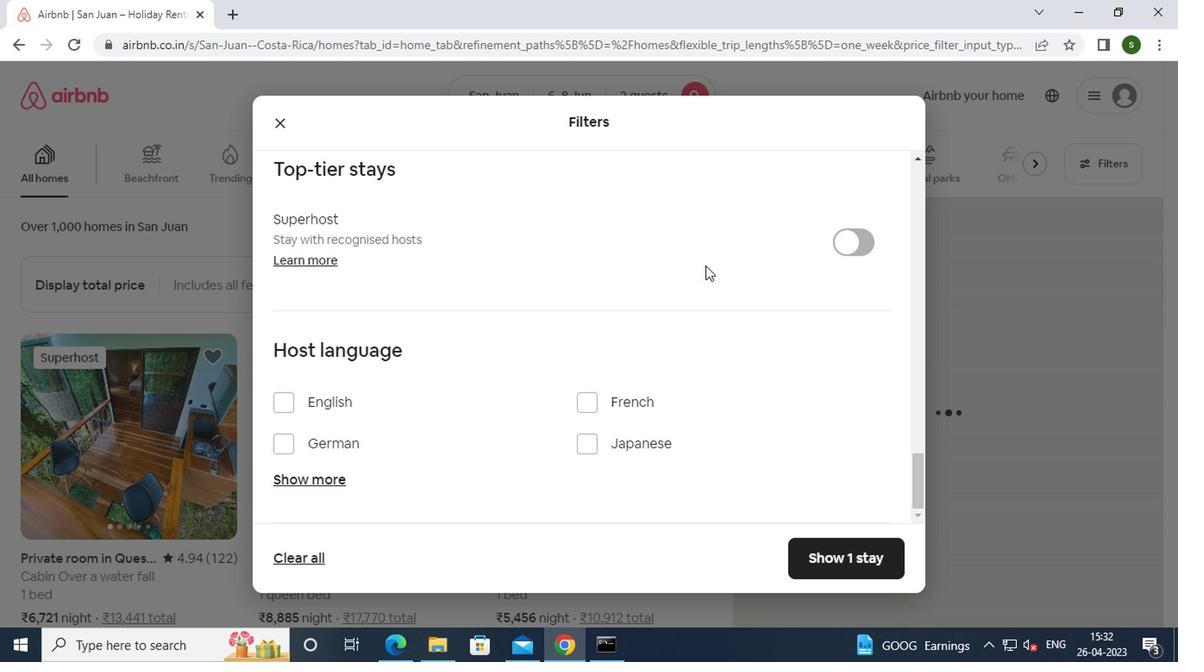 
Action: Mouse moved to (699, 267)
Screenshot: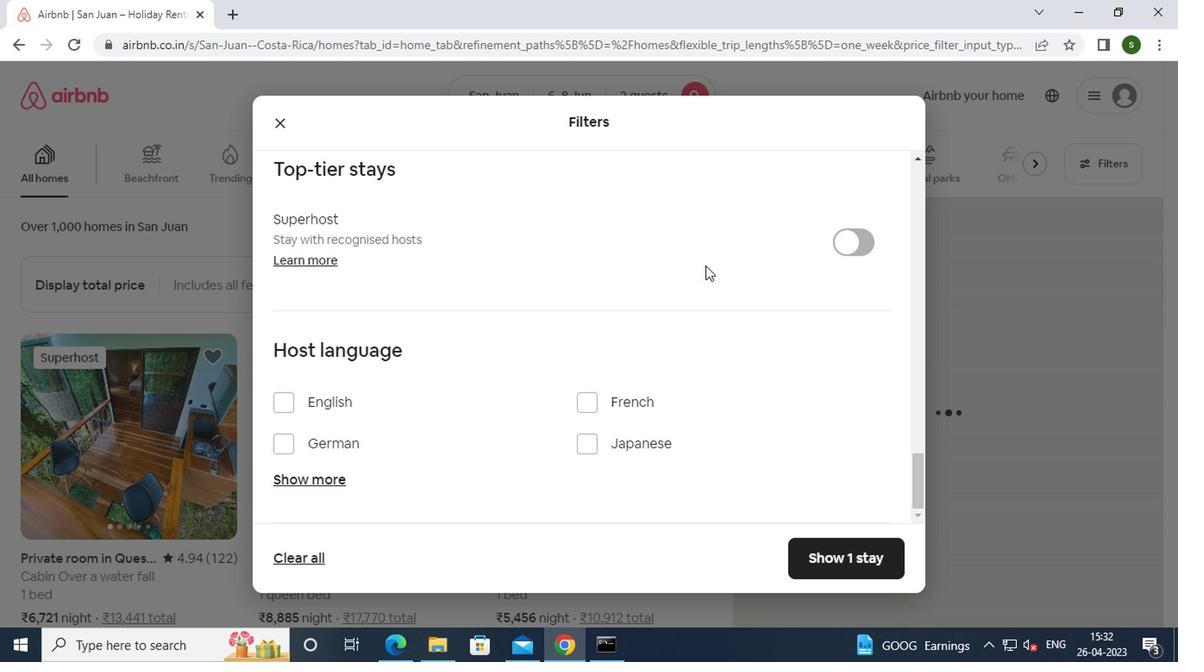 
Action: Mouse scrolled (699, 266) with delta (0, -1)
Screenshot: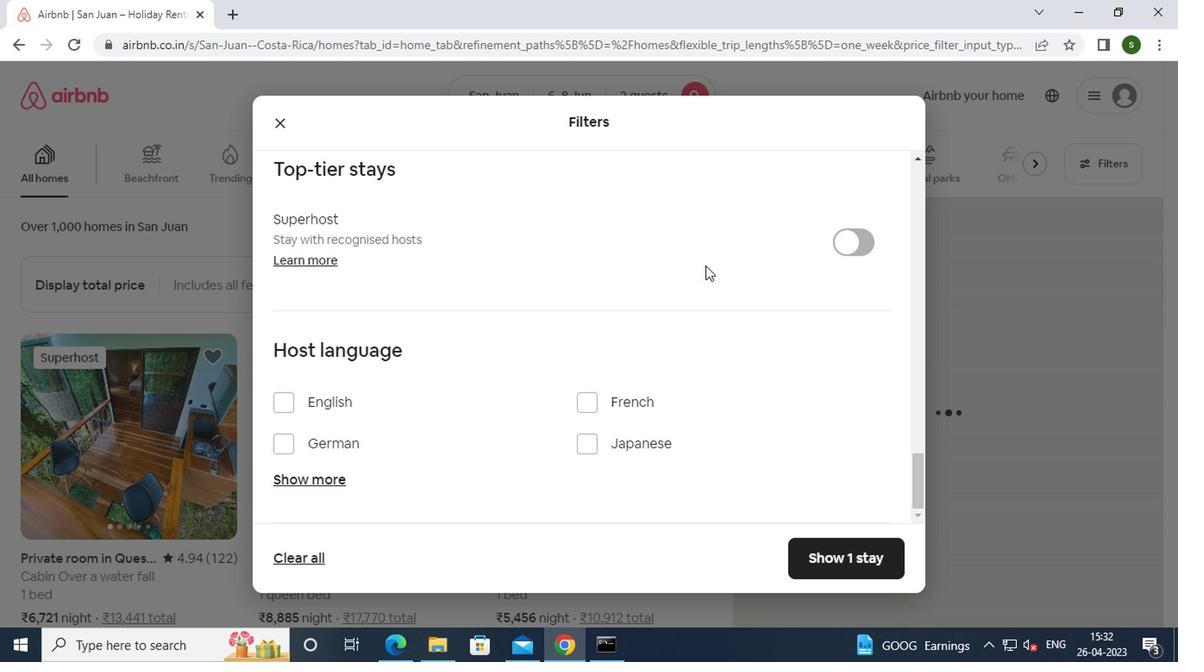 
Action: Mouse moved to (310, 408)
Screenshot: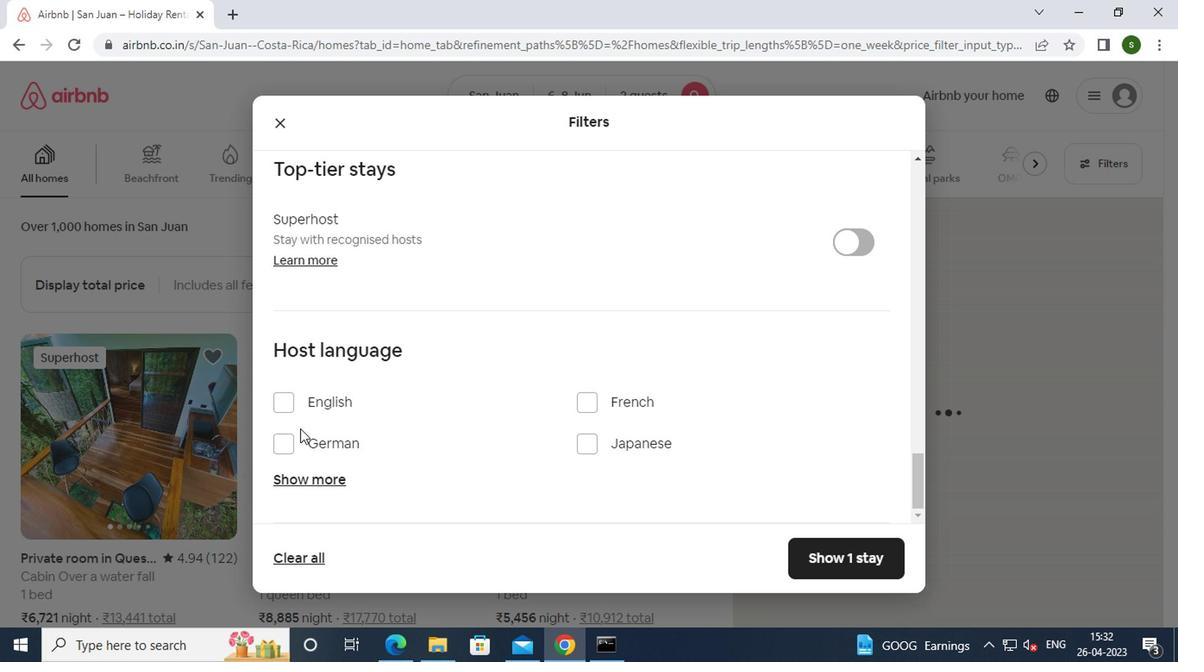 
Action: Mouse pressed left at (310, 408)
Screenshot: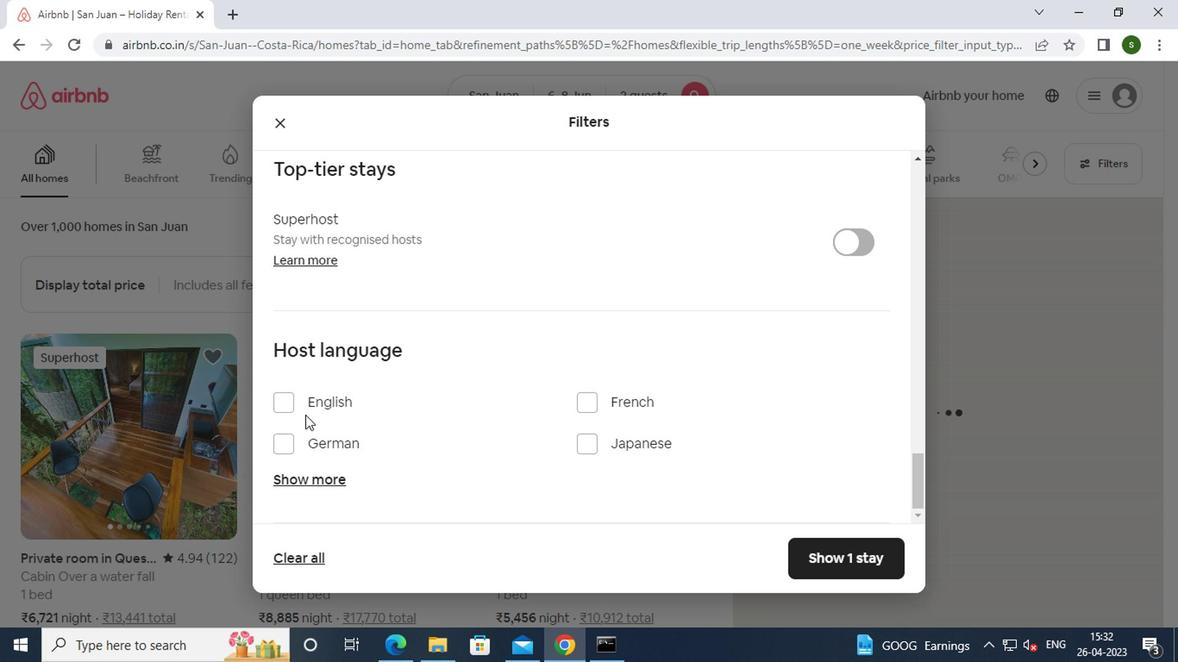 
Action: Mouse moved to (867, 575)
Screenshot: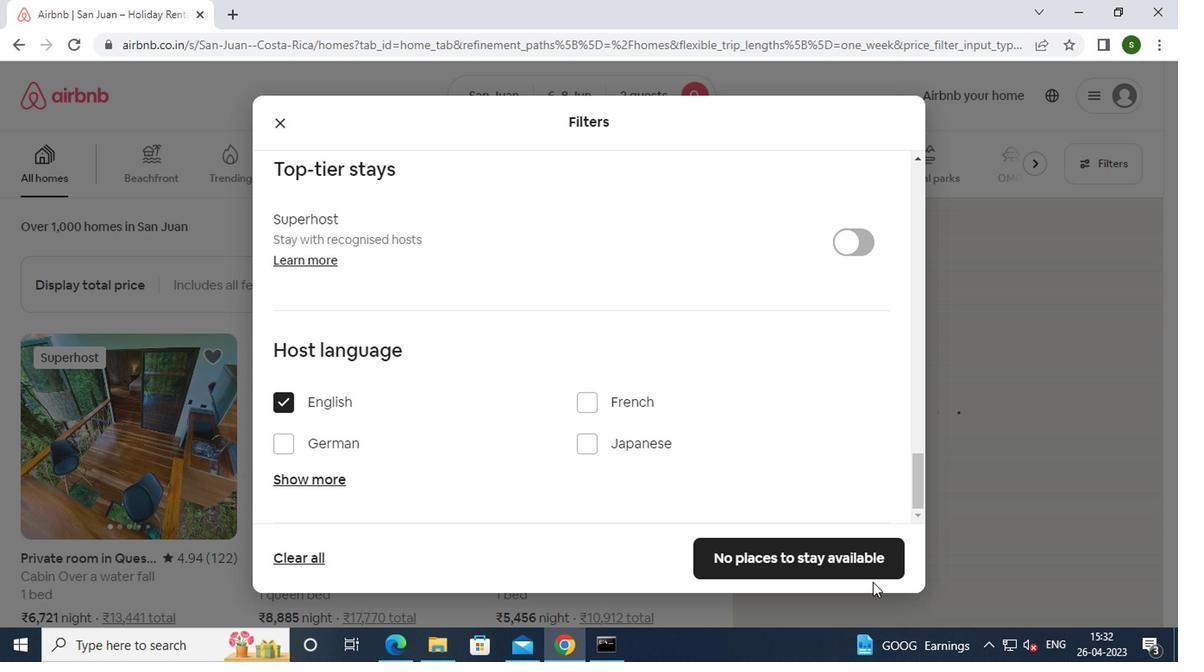
Action: Mouse pressed left at (867, 575)
Screenshot: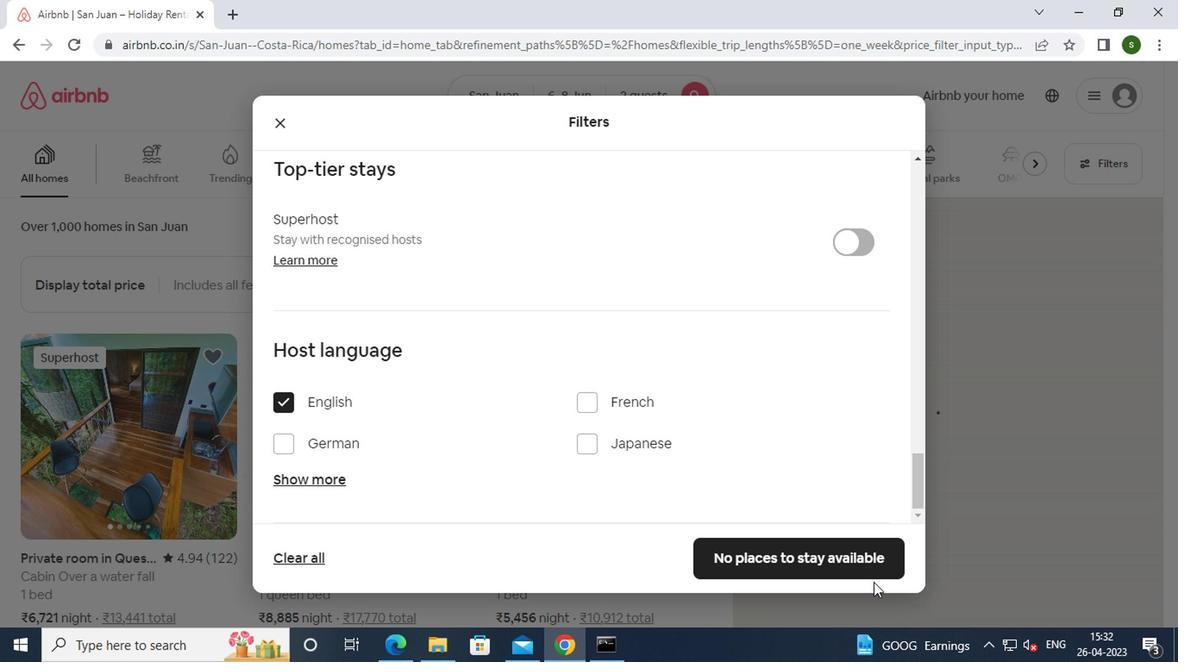 
